 Task: Open a blank worksheet and write heading  Expense ManagerAdd Datesin a column and its values below  '2023-05-01, 2023-05-03, 2023-05-05, 2023-05-10, 2023-05-15, 2023-05-20, 2023-05-25 & 2023-05-31'Add Categories in next column and its values below  Food, Transportation, Utilities, Food, Housing, Entertainment, Utilities & FoodAdd Descriptionsin next column and its values below  Grocery Store, Bus Fare, Internet Bill, Restaurant, Rent, Movie Tickets, Electricity Bill & Grocery StoreAdd Amountin next column and its values below  $50, $5, $60, $30, $800, $20, $70 & $40Save page BankStmts analysisbook
Action: Mouse pressed left at (199, 56)
Screenshot: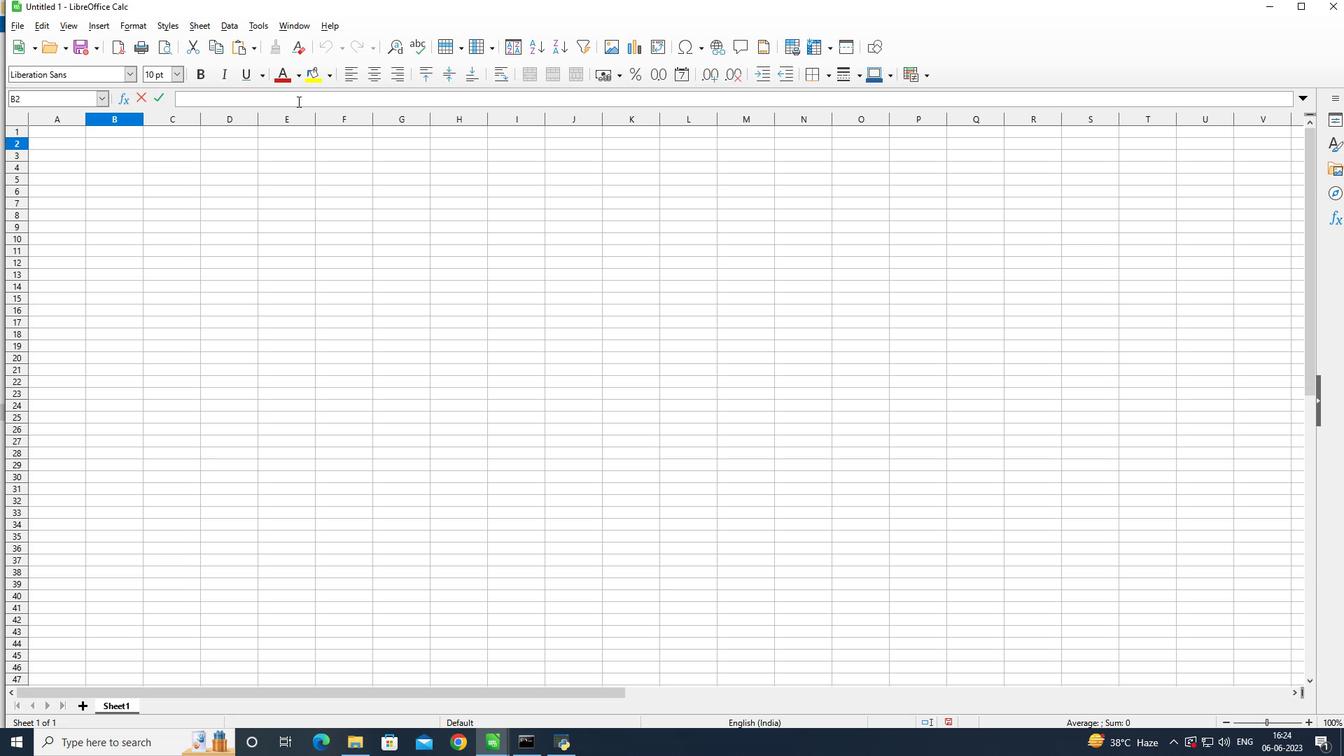
Action: Mouse moved to (114, 140)
Screenshot: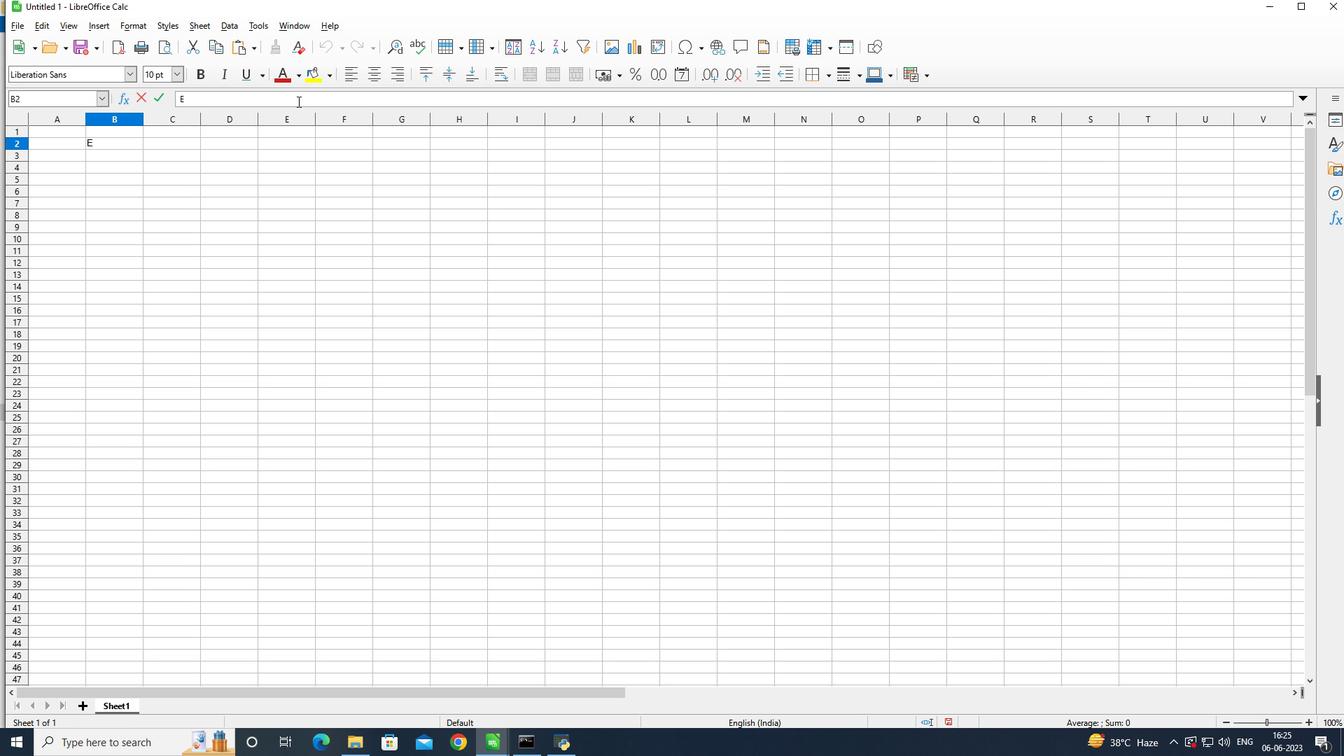 
Action: Mouse pressed left at (114, 140)
Screenshot: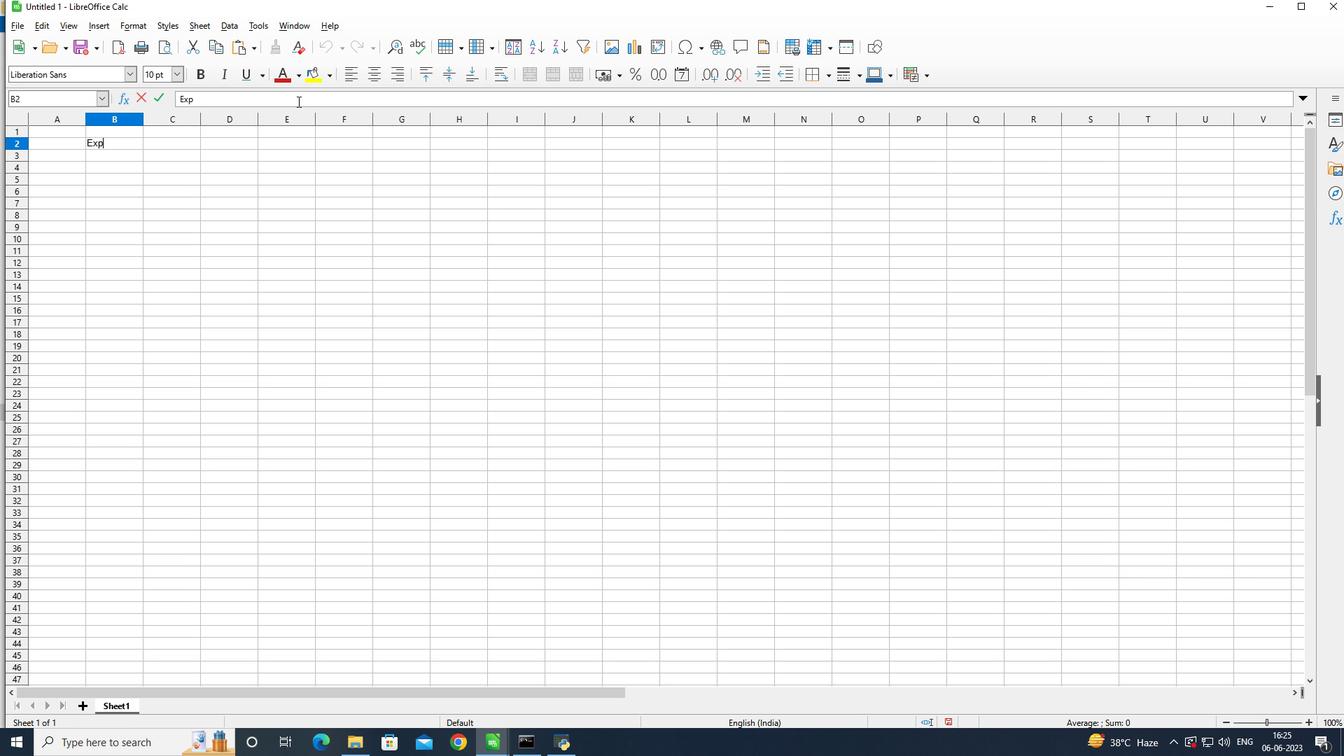 
Action: Mouse moved to (187, 119)
Screenshot: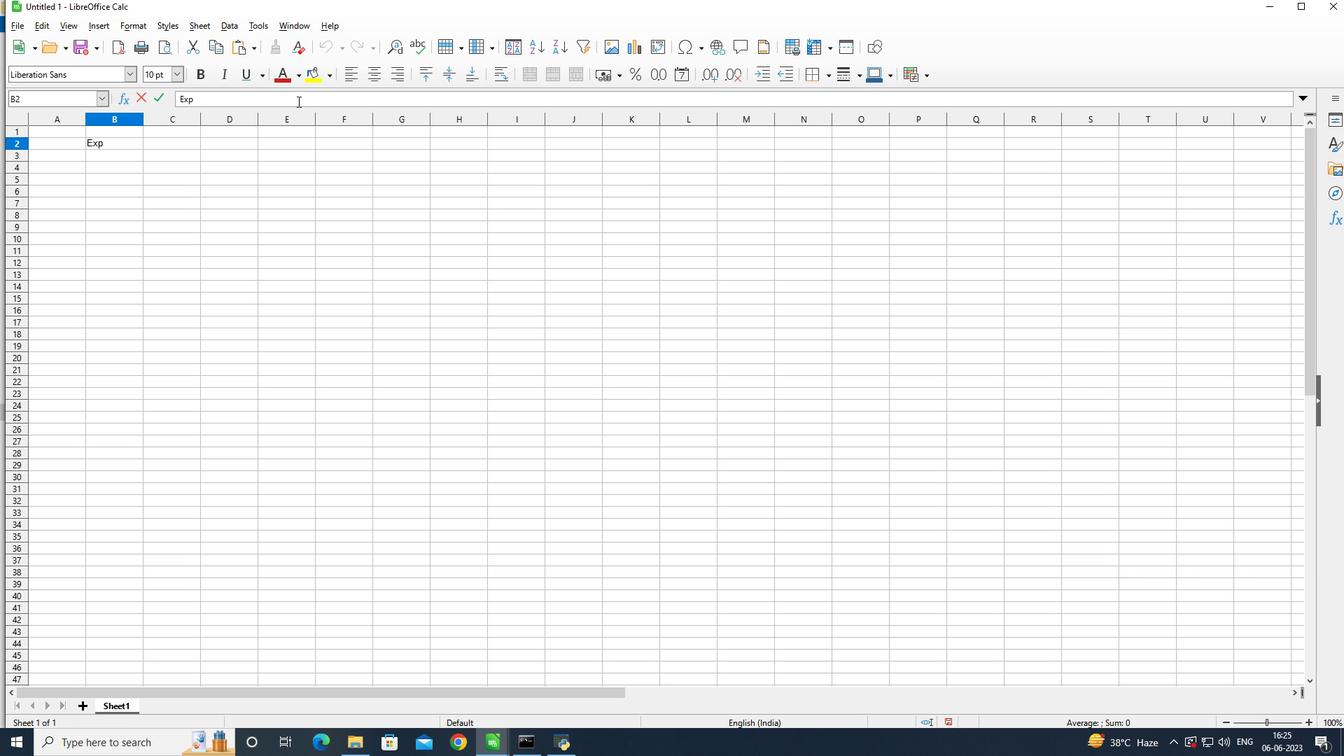 
Action: Key pressed <Key.shift>Expense<Key.shift>Expense<Key.space><Key.shift>Manager<Key.enter>
Screenshot: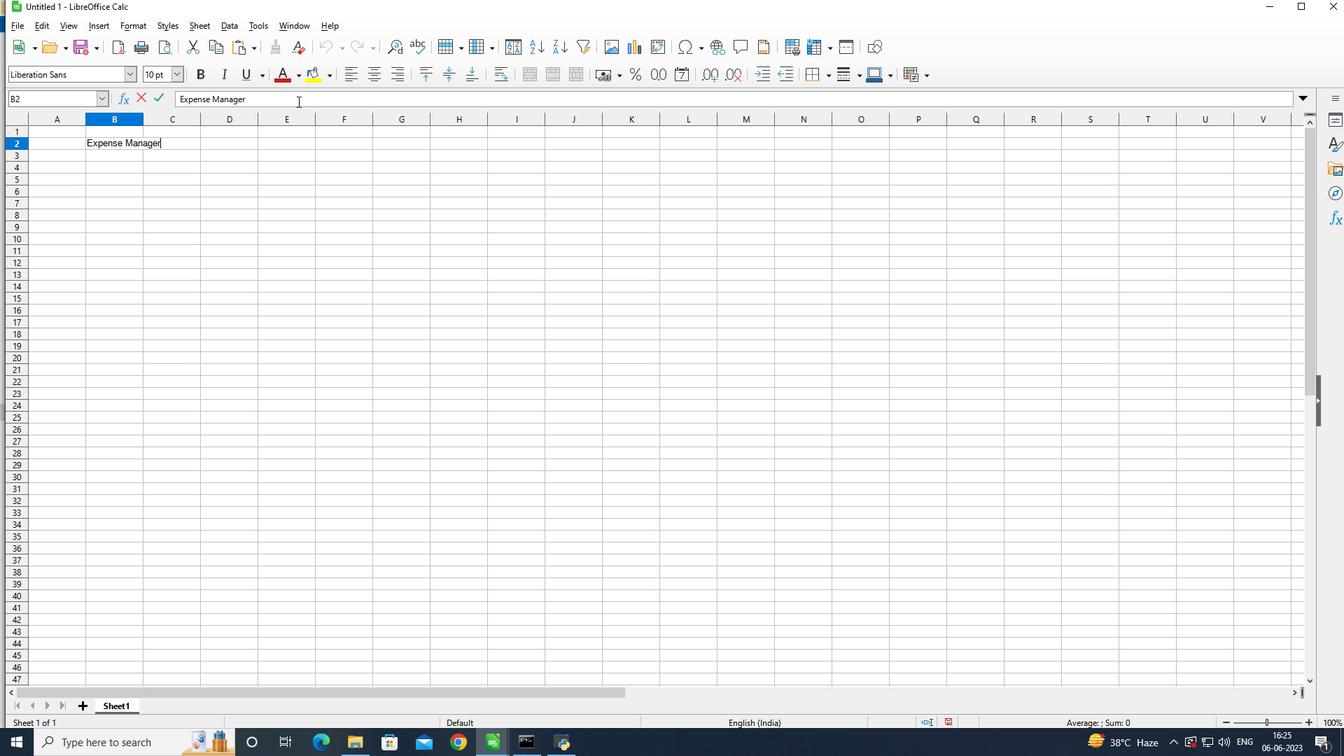 
Action: Mouse moved to (62, 157)
Screenshot: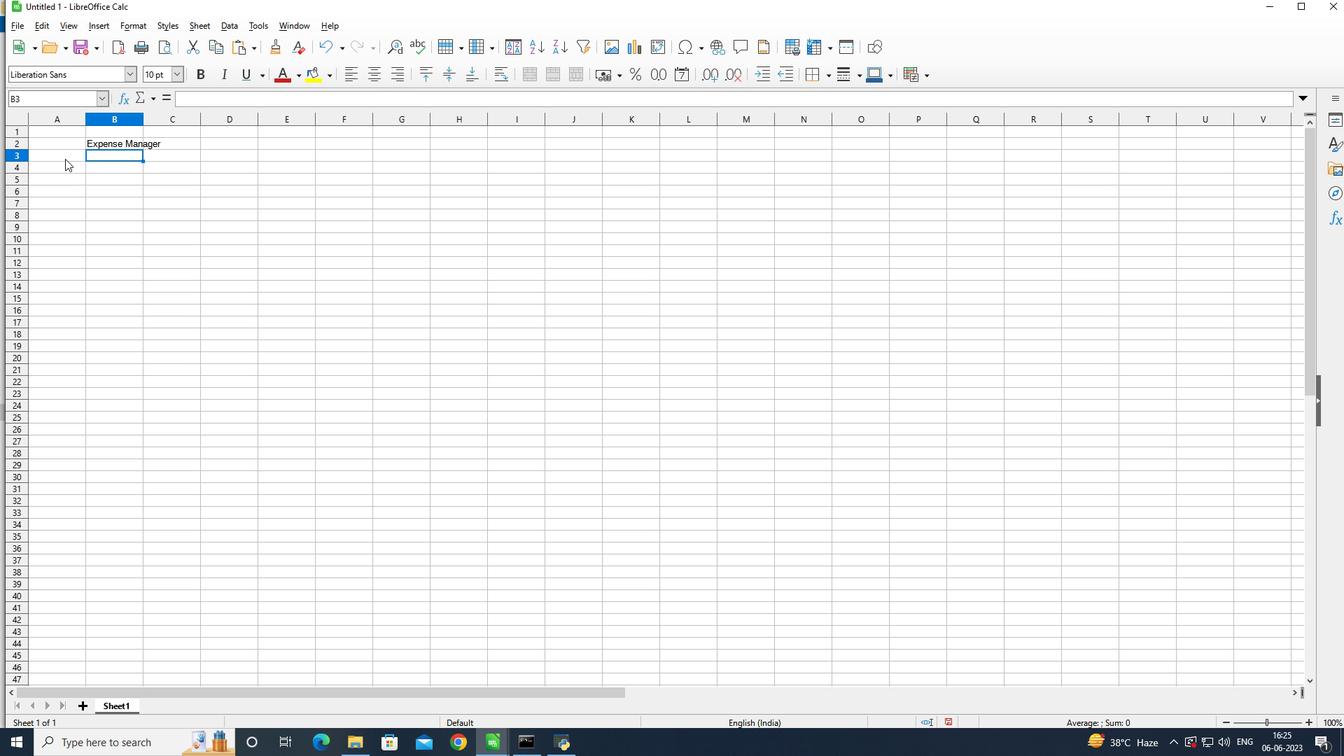 
Action: Mouse pressed left at (62, 157)
Screenshot: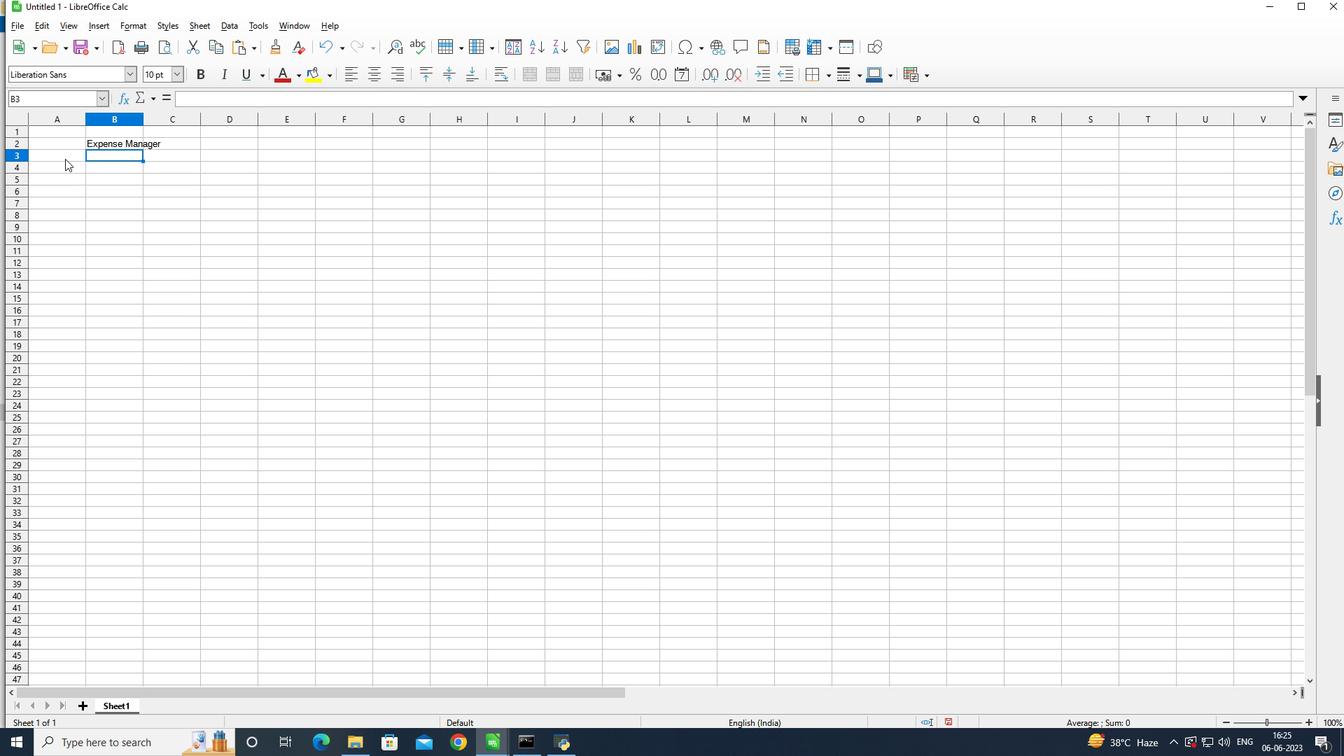 
Action: Mouse moved to (421, 212)
Screenshot: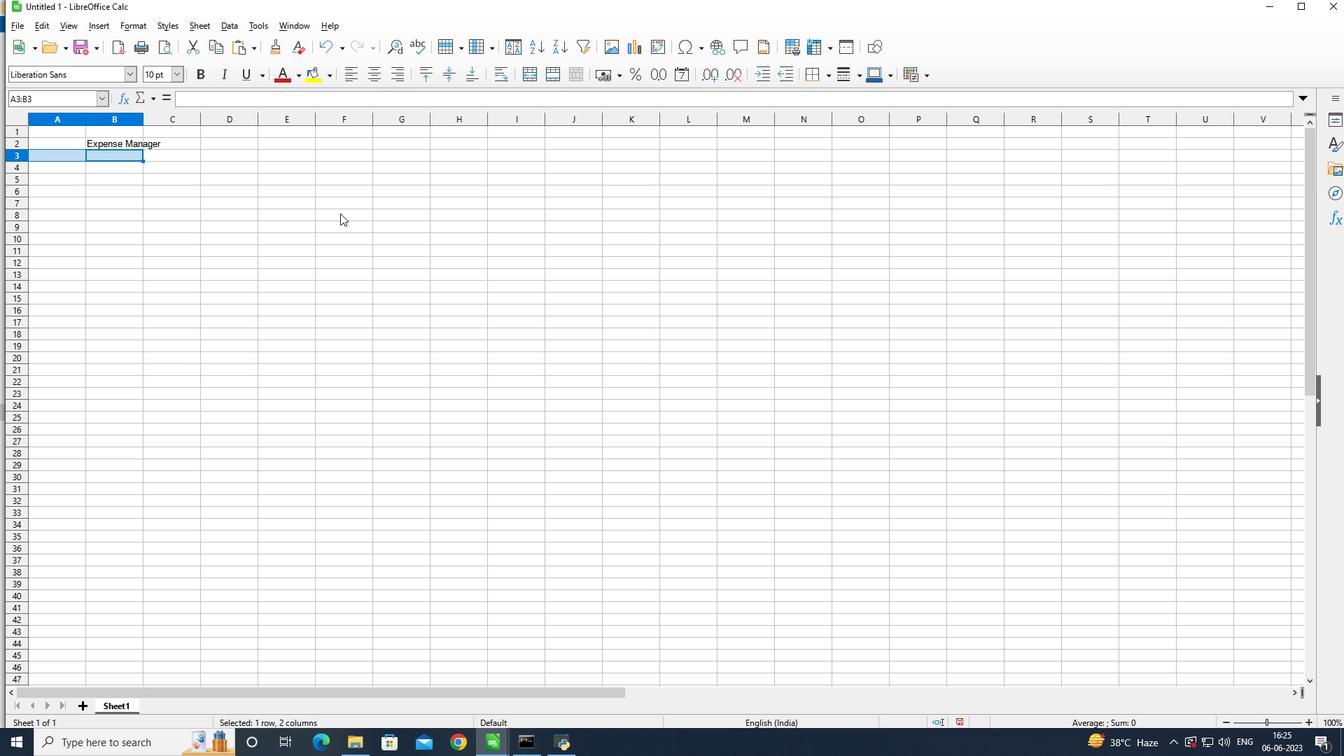 
Action: Mouse pressed right at (421, 212)
Screenshot: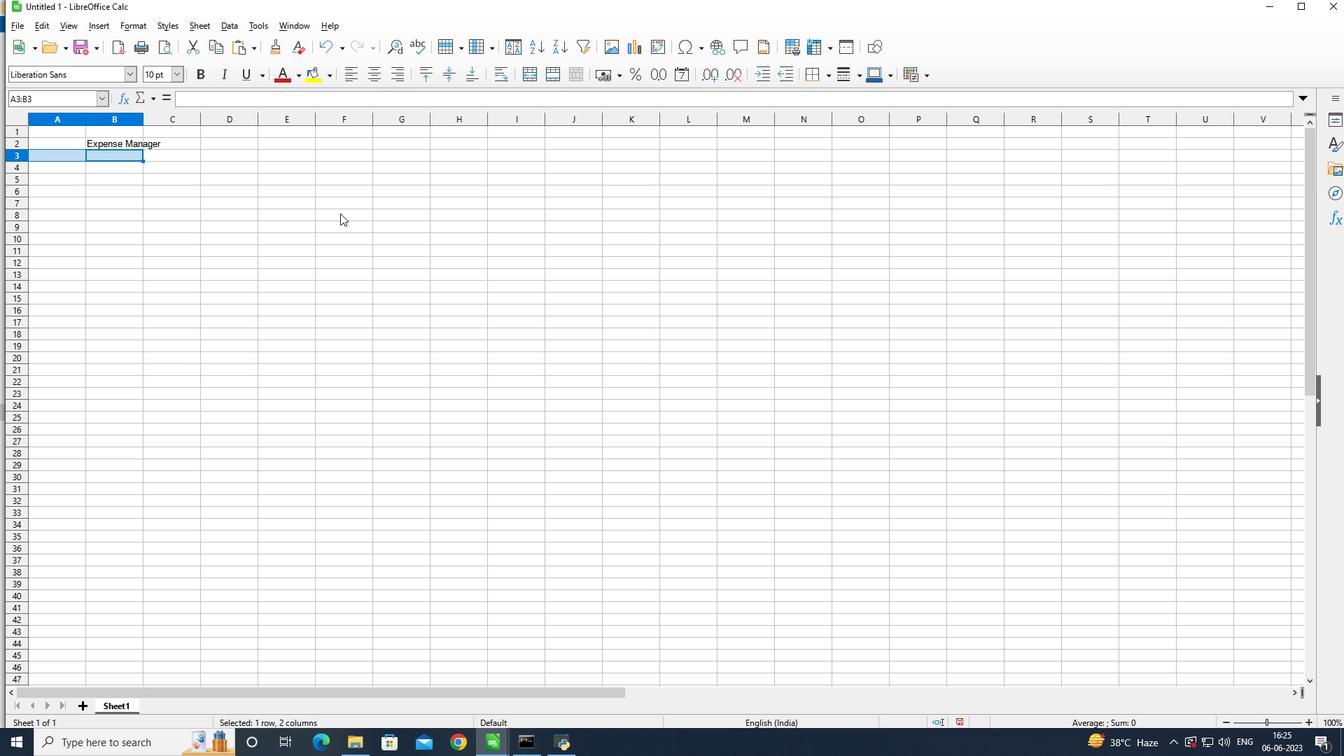 
Action: Mouse moved to (55, 158)
Screenshot: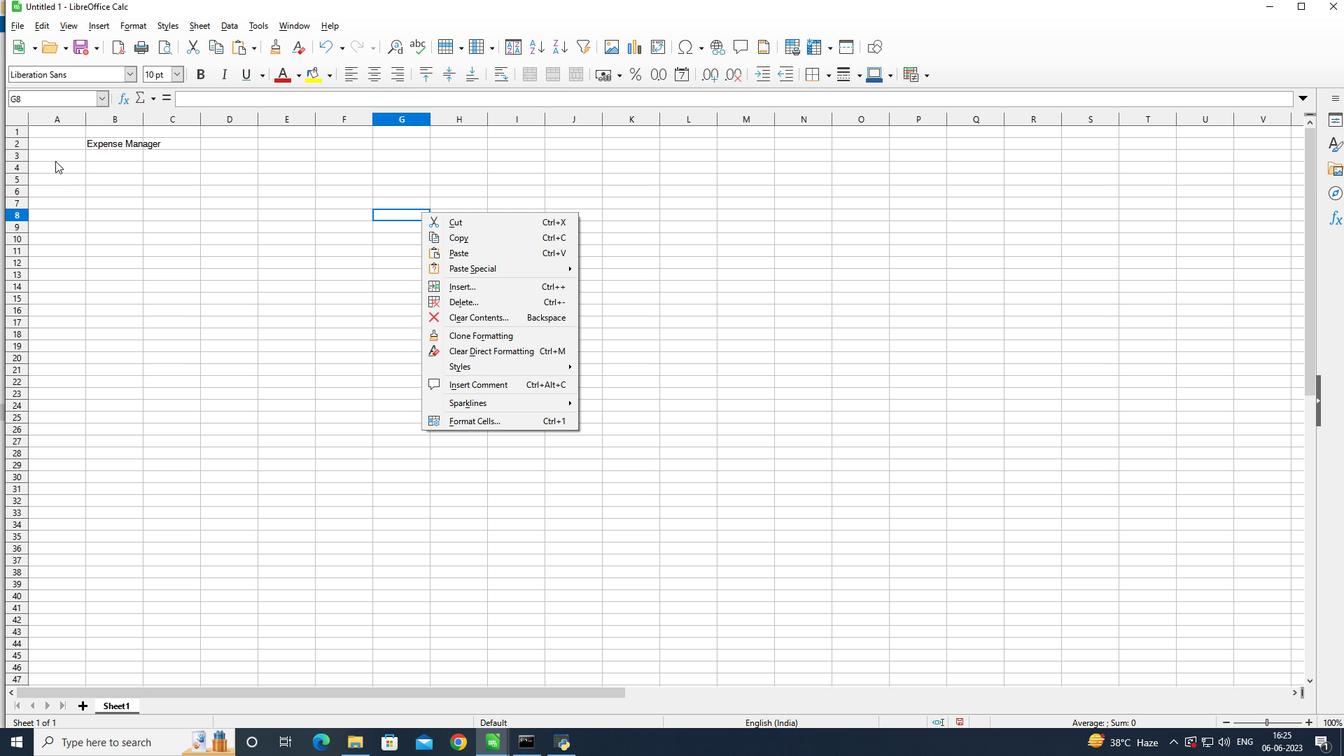 
Action: Mouse pressed left at (55, 158)
Screenshot: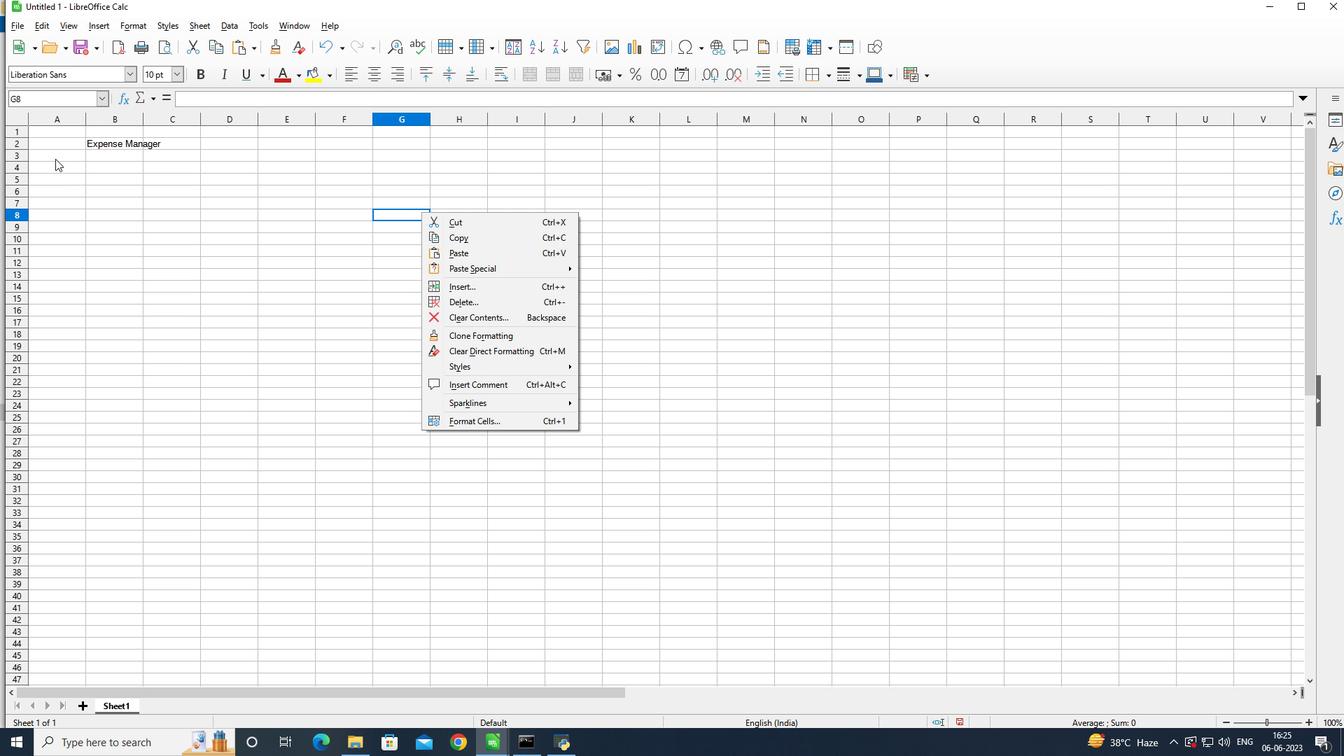 
Action: Mouse moved to (55, 157)
Screenshot: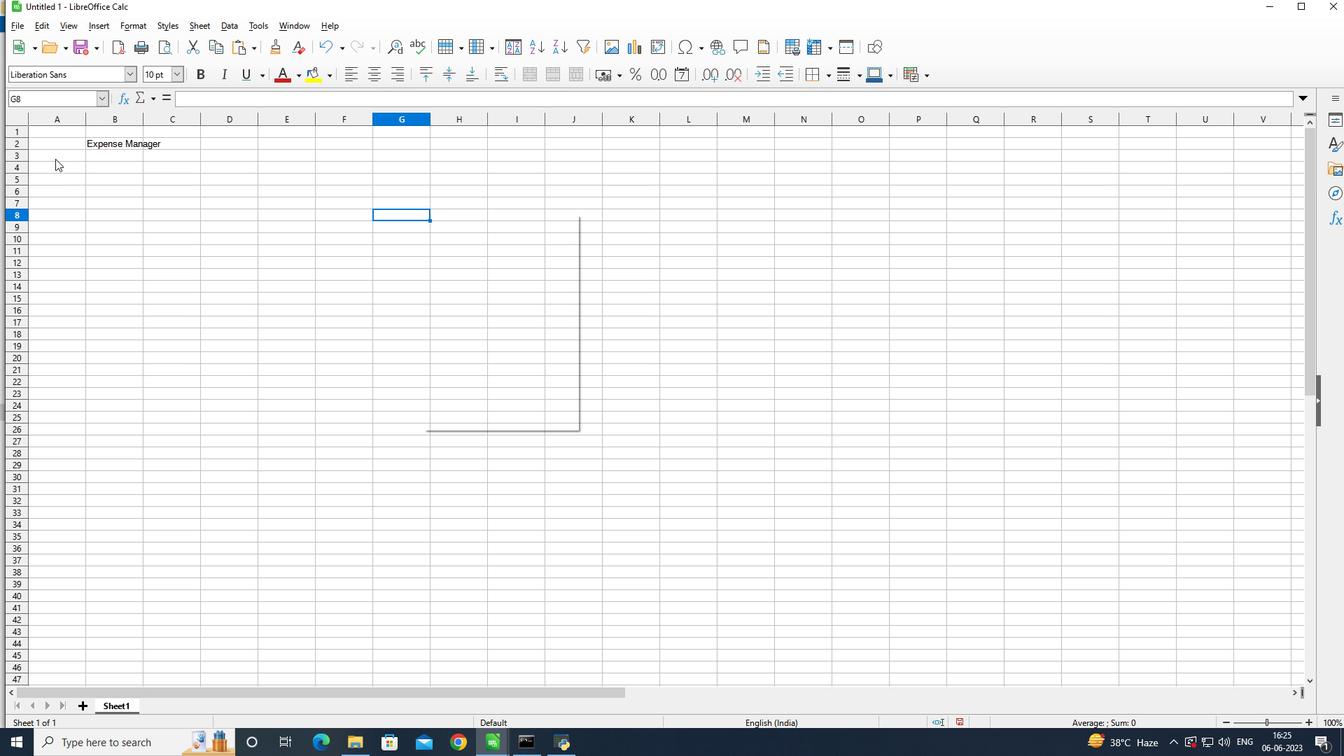 
Action: Mouse pressed left at (55, 157)
Screenshot: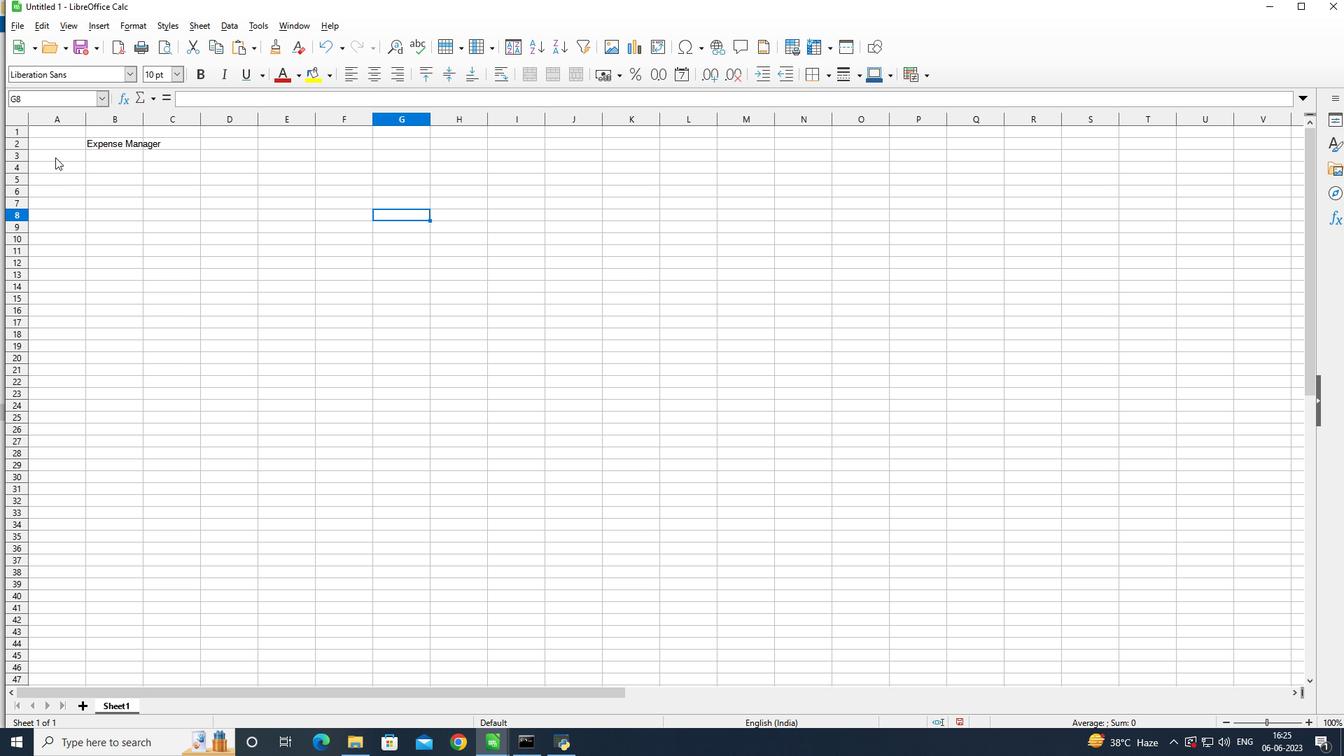 
Action: Mouse moved to (199, 163)
Screenshot: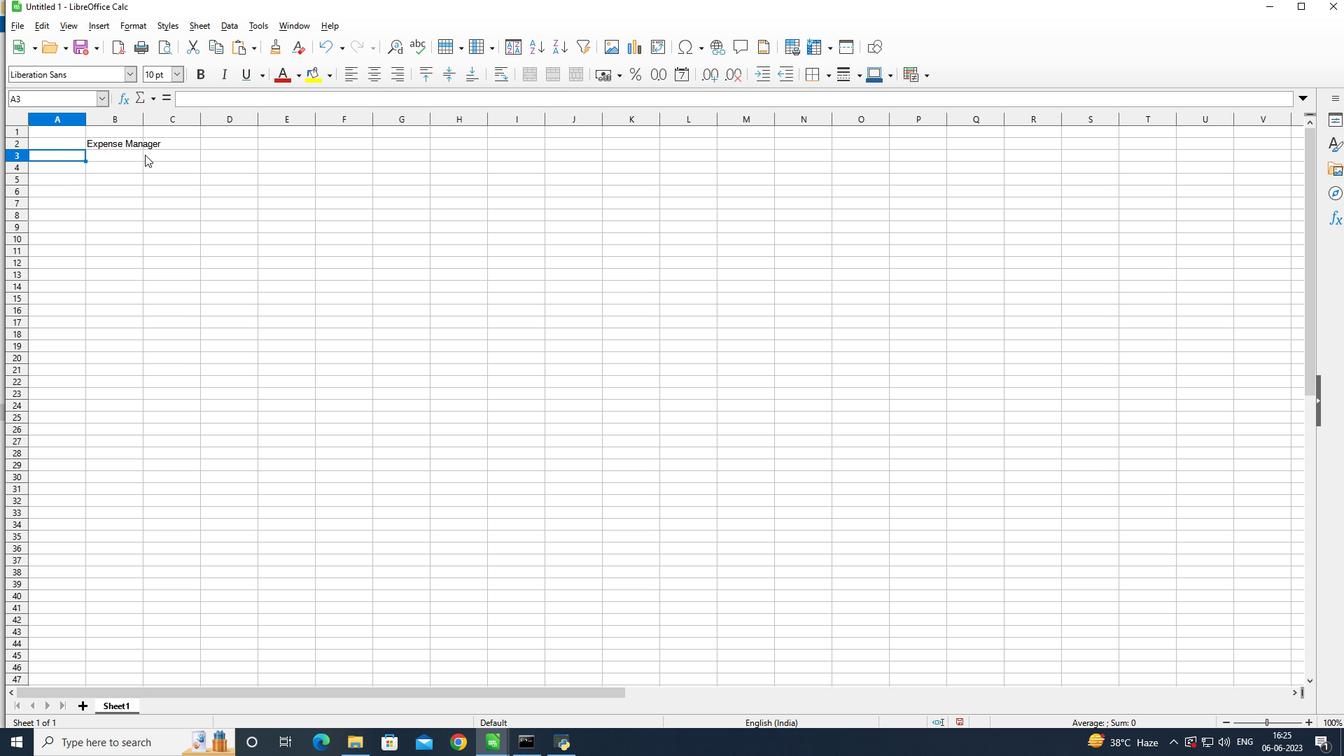 
Action: Key pressed <Key.shift>Date<Key.enter>2023-05-01<Key.enter>2023-05-03<Key.enter>2023-05-05<Key.enter>2023-05-10<Key.enter>2023-05-15<Key.enter>2023-05-20<Key.enter>2023-05-25<Key.enter>2023-05-31<Key.enter>
Screenshot: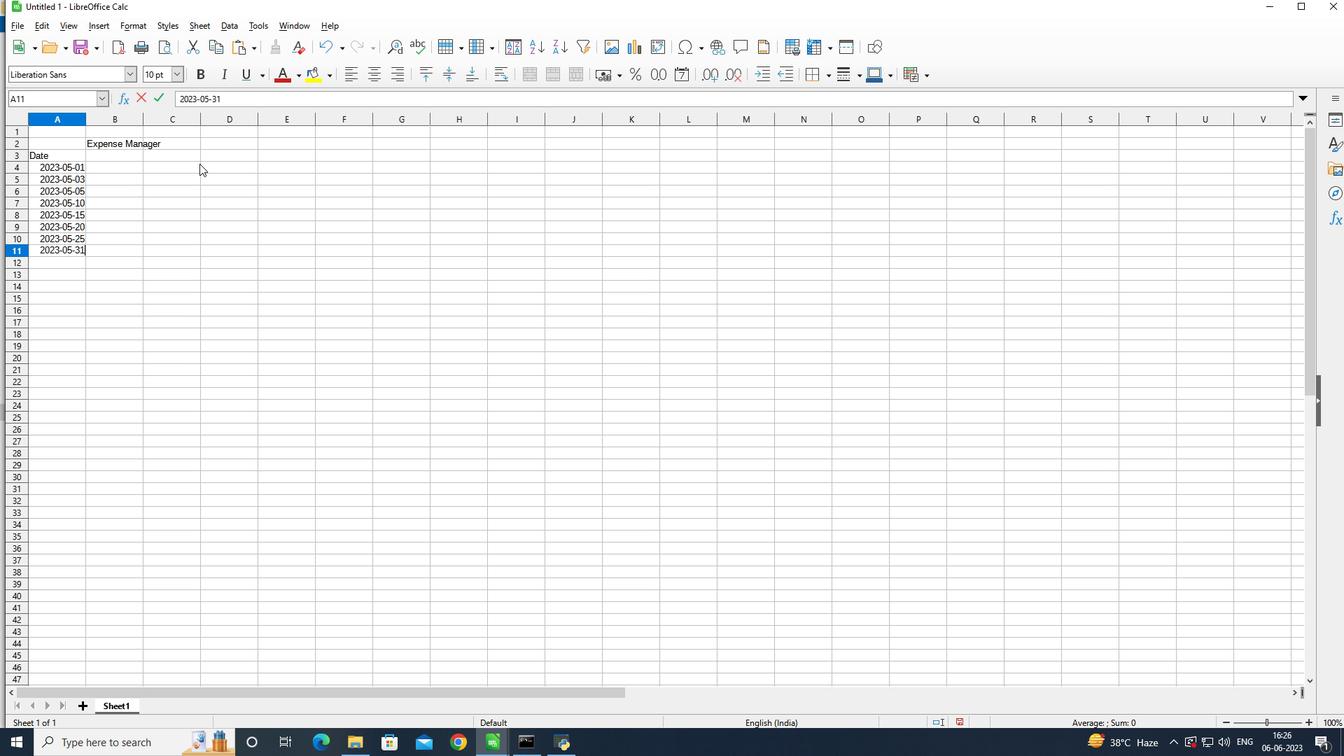 
Action: Mouse moved to (112, 159)
Screenshot: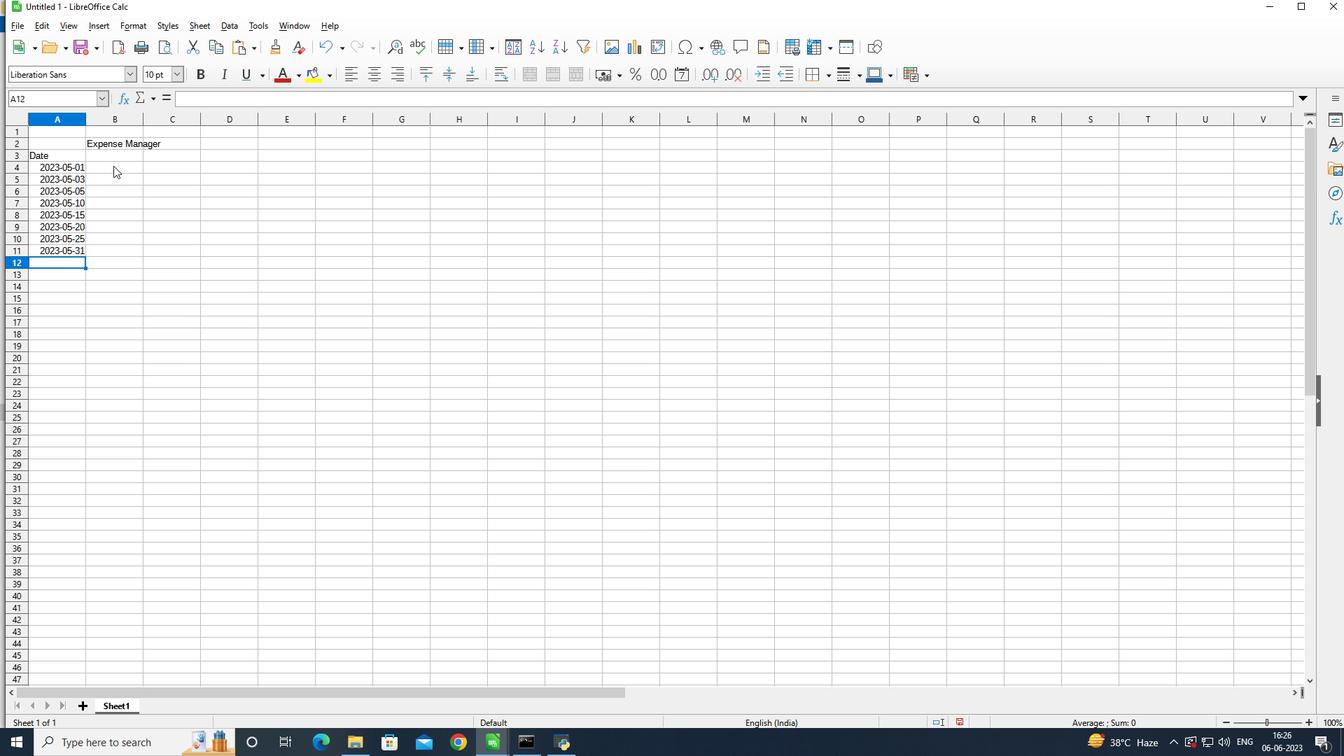 
Action: Mouse pressed left at (112, 159)
Screenshot: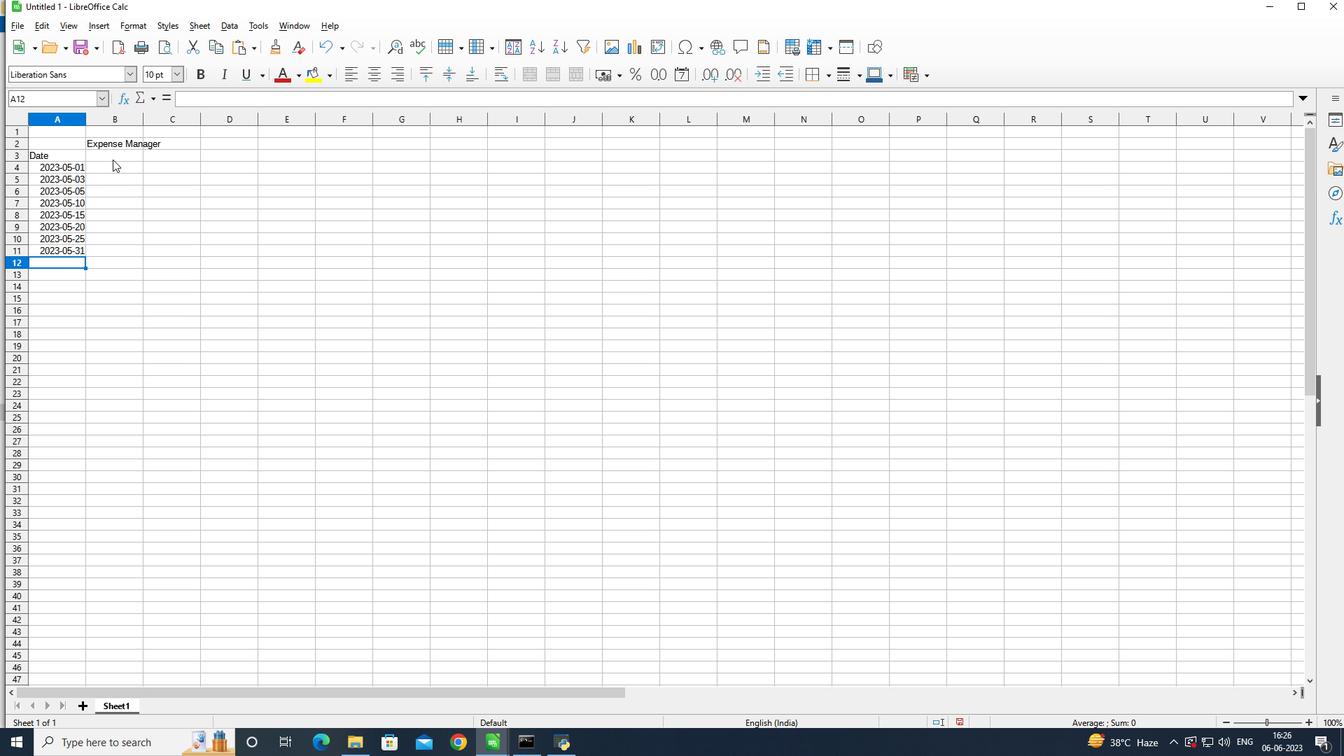 
Action: Mouse moved to (142, 118)
Screenshot: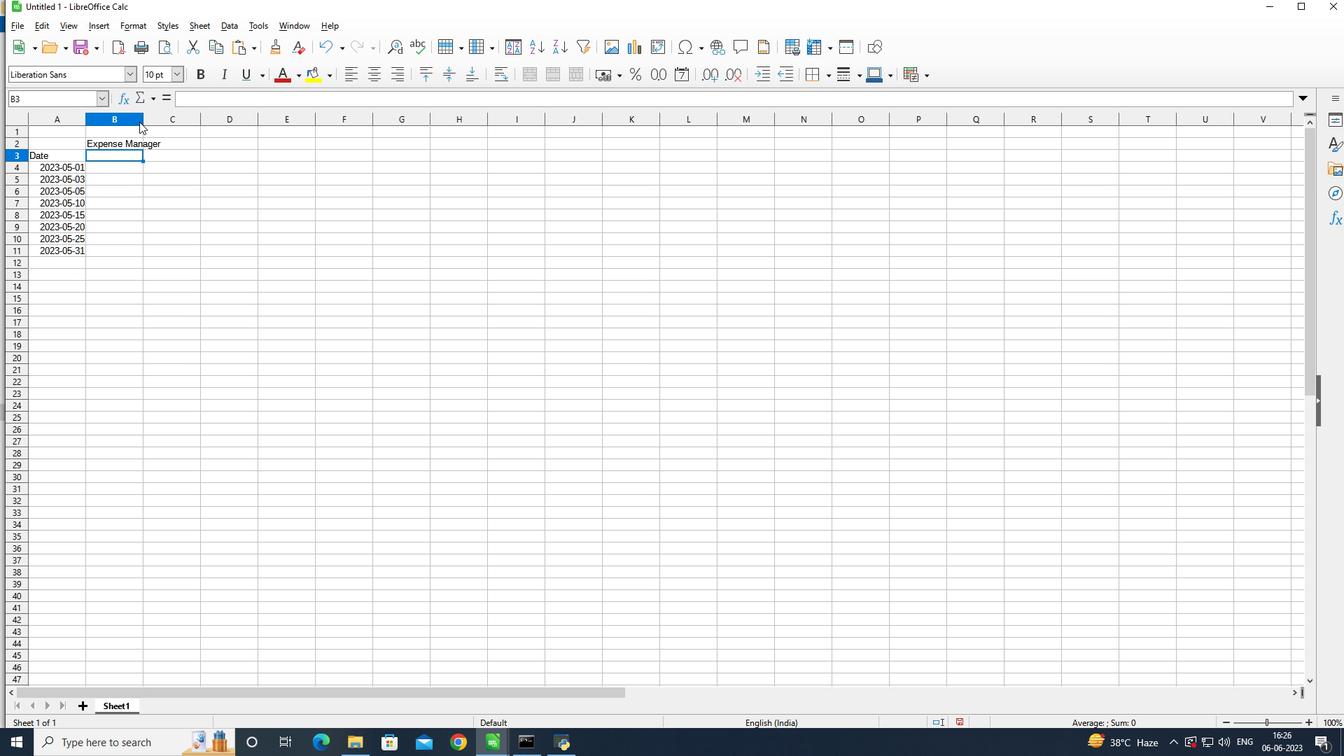 
Action: Mouse pressed left at (142, 118)
Screenshot: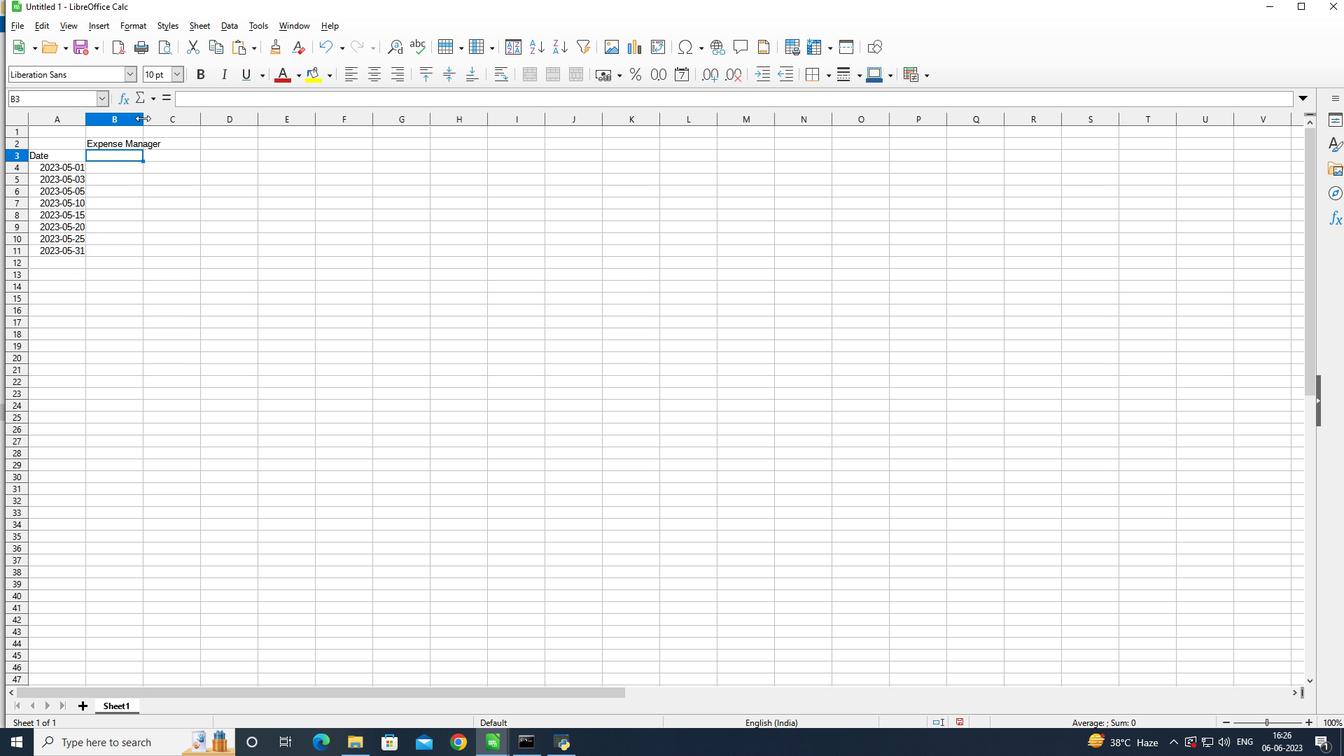 
Action: Mouse moved to (122, 151)
Screenshot: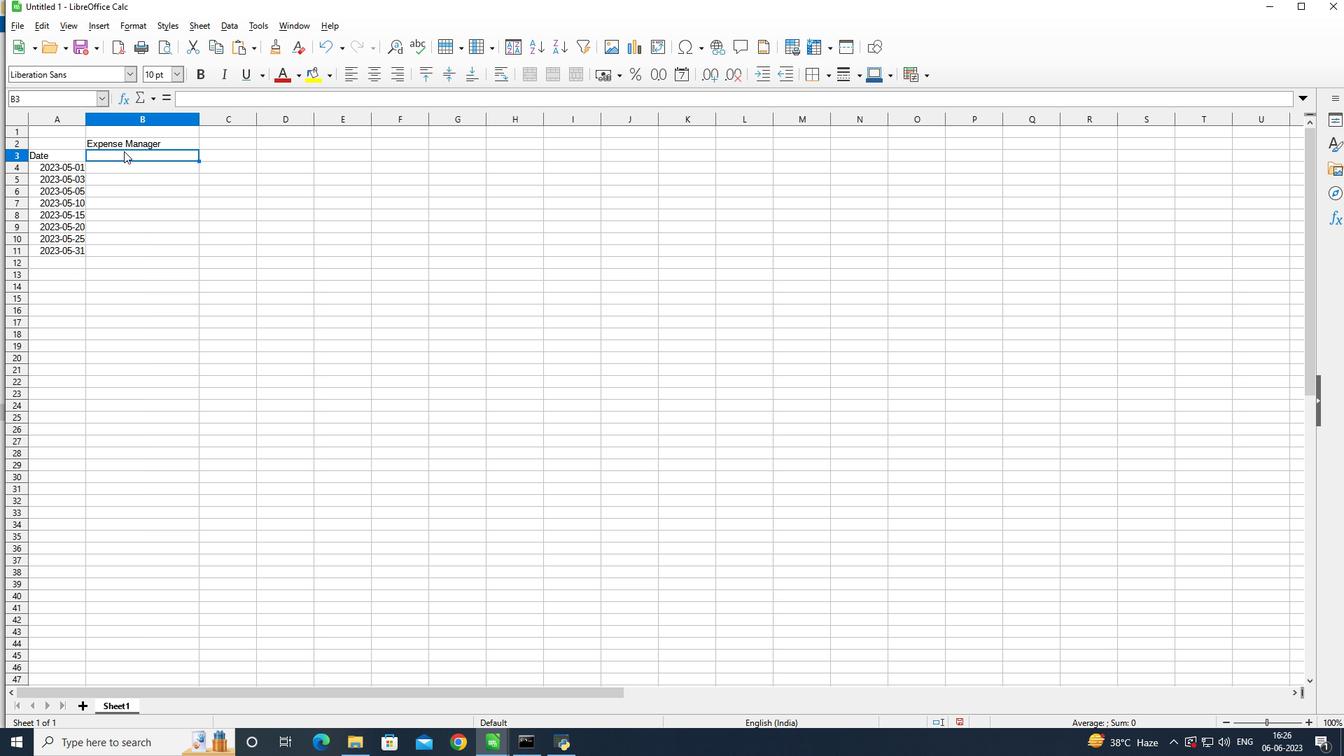 
Action: Mouse pressed left at (122, 151)
Screenshot: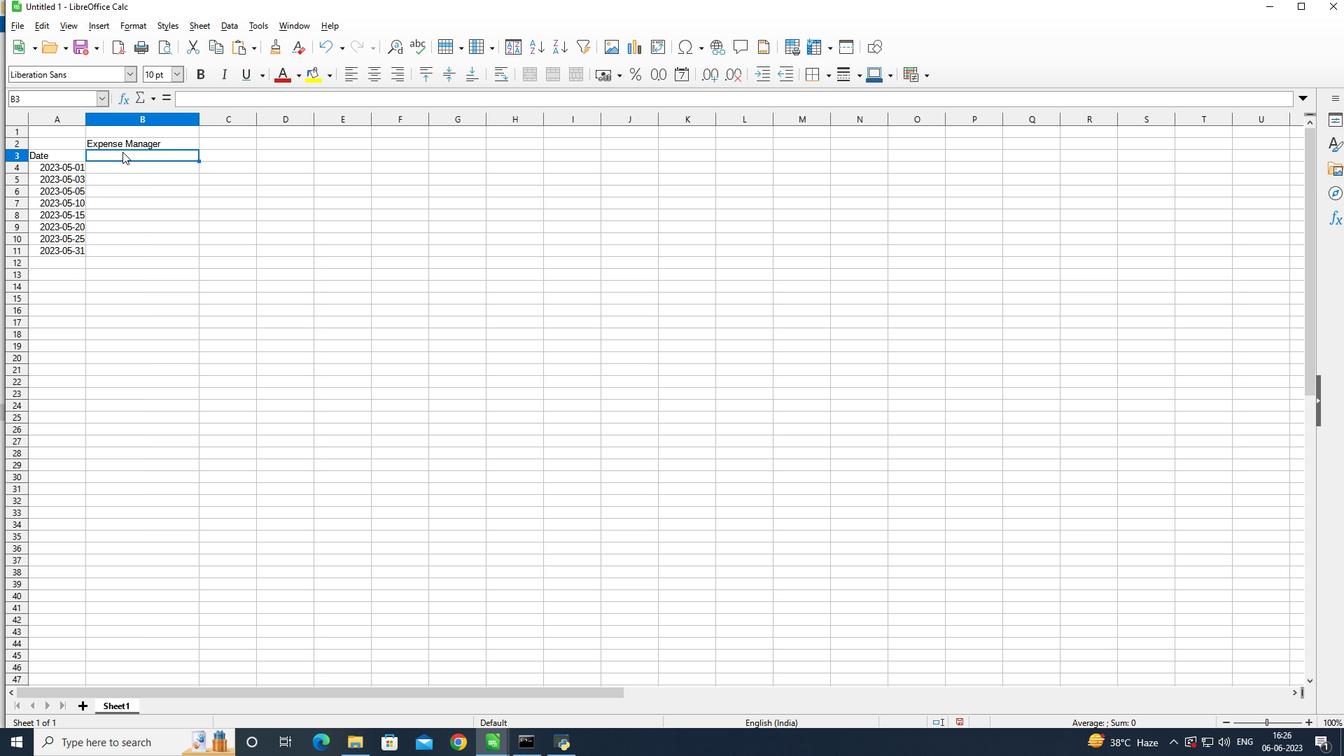 
Action: Mouse moved to (137, 136)
Screenshot: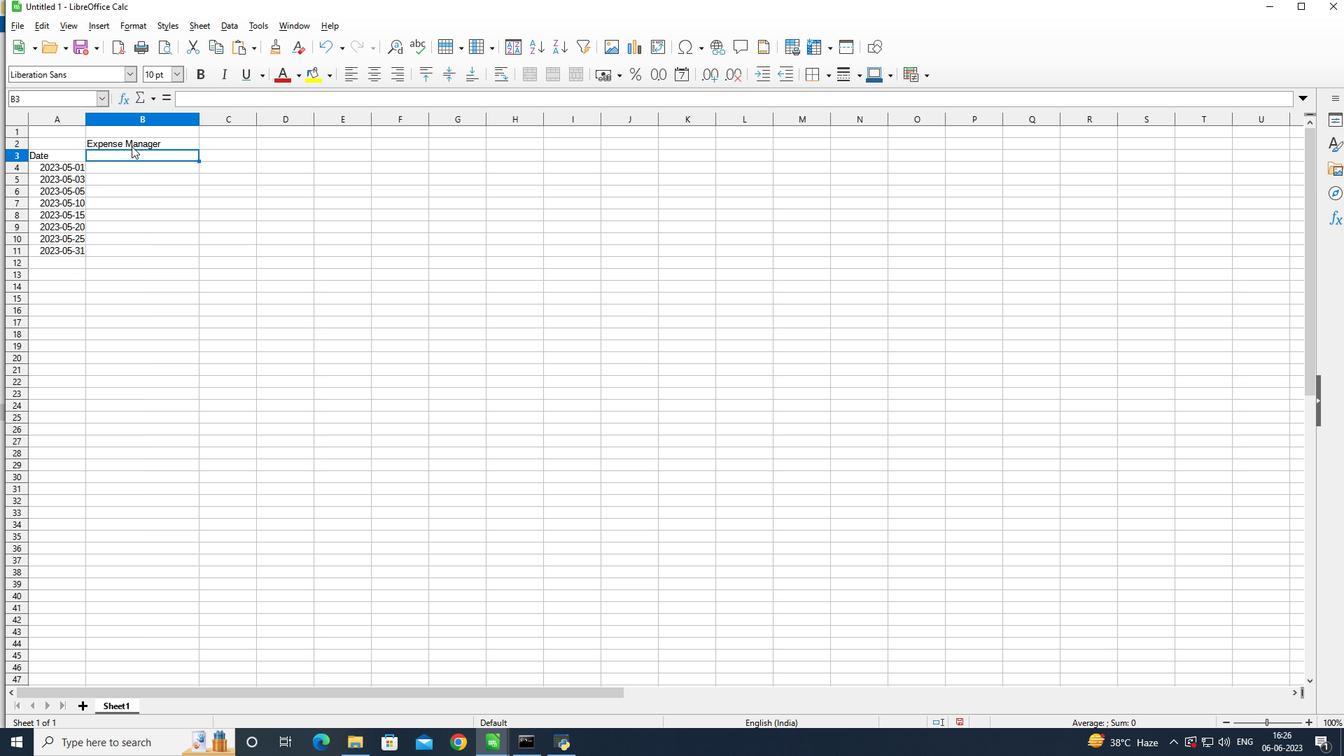 
Action: Key pressed <Key.shift>C
Screenshot: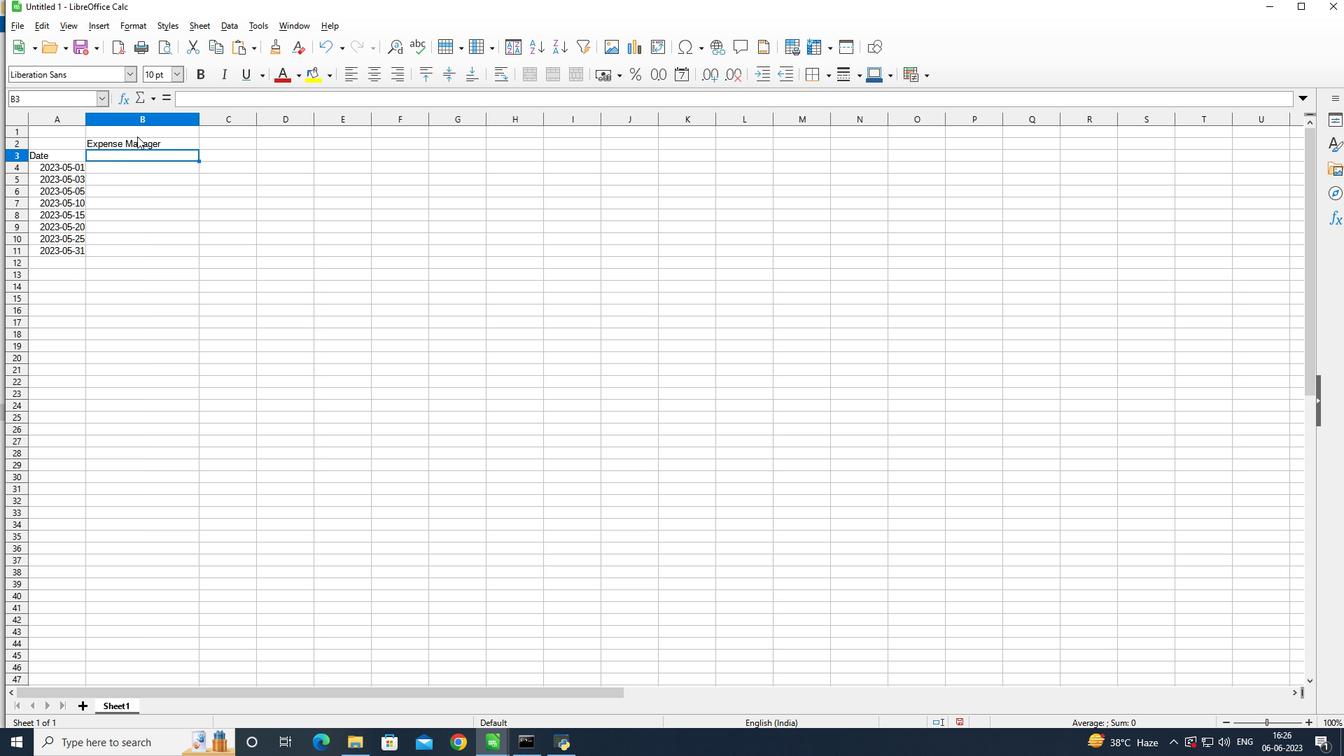 
Action: Mouse moved to (137, 136)
Screenshot: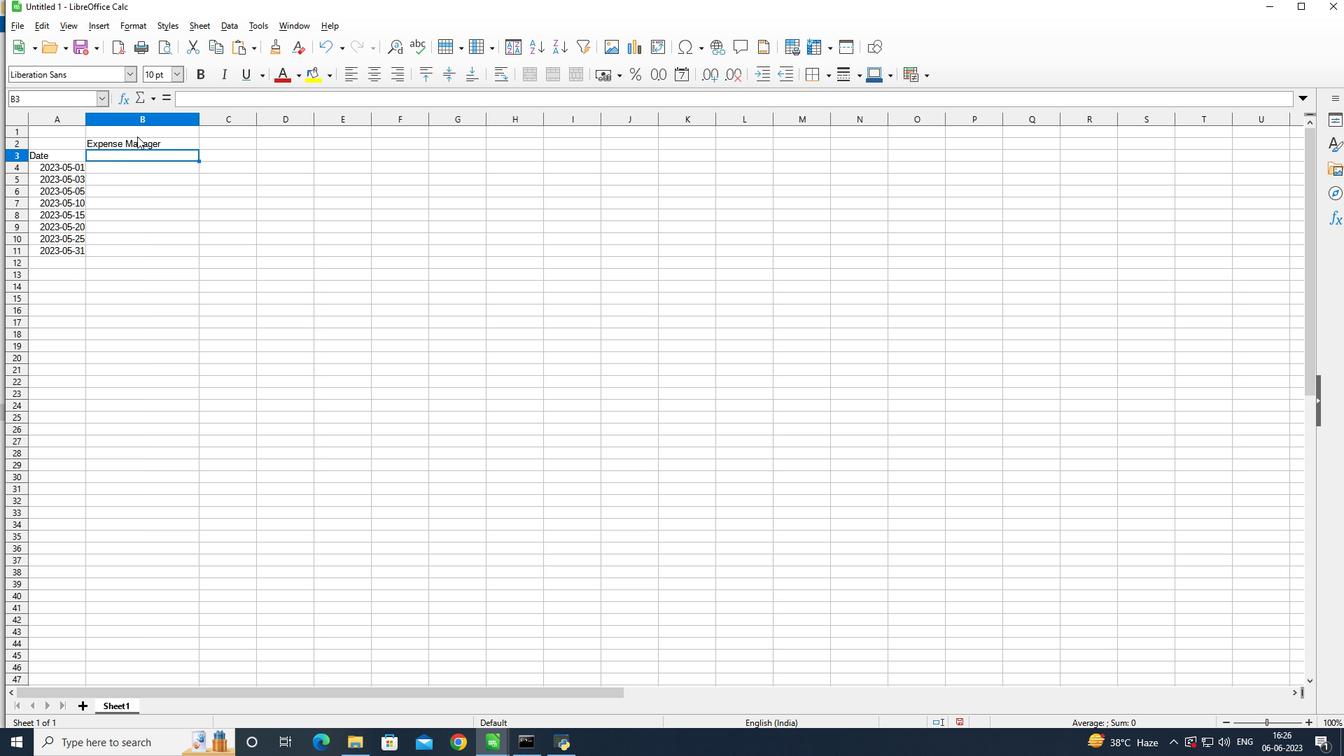 
Action: Key pressed atag
Screenshot: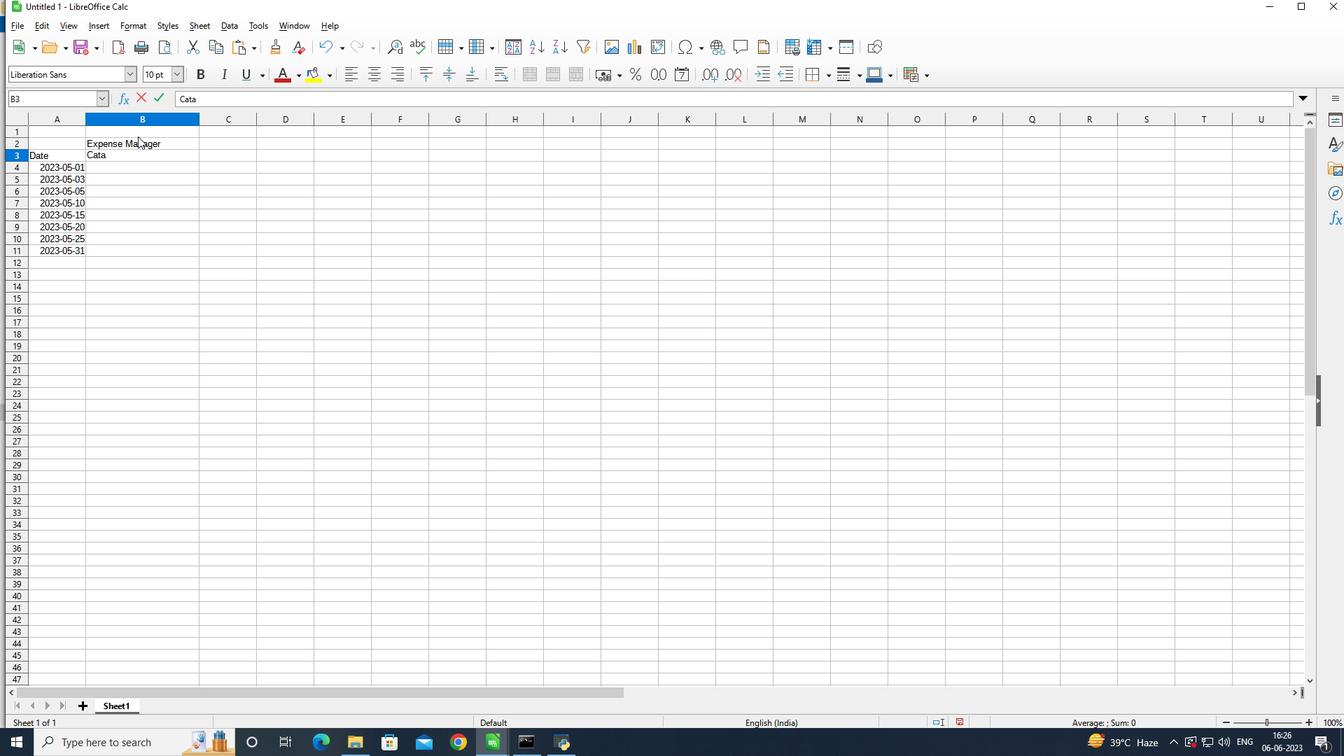 
Action: Mouse moved to (137, 136)
Screenshot: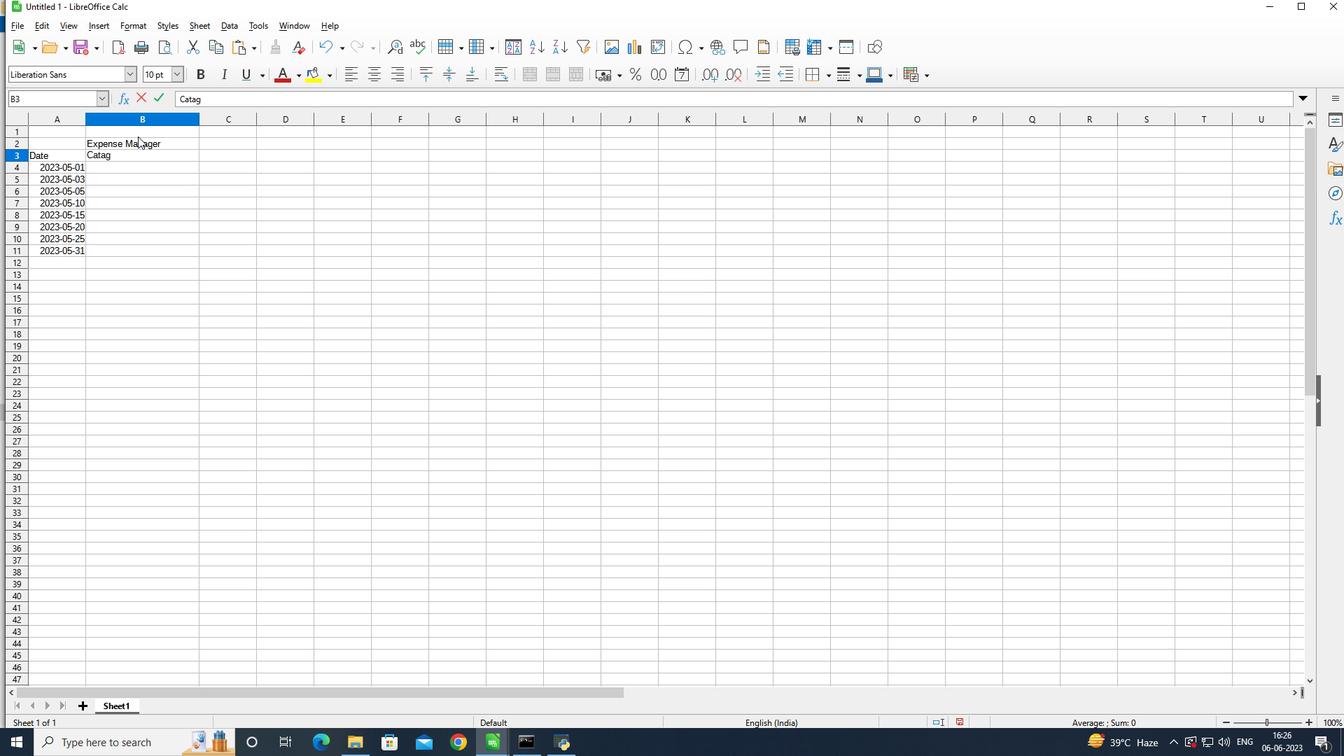 
Action: Key pressed ories<Key.enter><Key.shift>Transportation<Key.enter><Key.shift>I<Key.backspace><Key.shift>Utilites<Key.enter><Key.shift><Key.shift>Food<Key.enter><Key.shift>Housing<Key.enter><Key.shift>Entertaiment<Key.enter><Key.shift>Utilities<Key.enter><Key.shift>Food<Key.enter><Key.shift>Transportati<Key.enter>
Screenshot: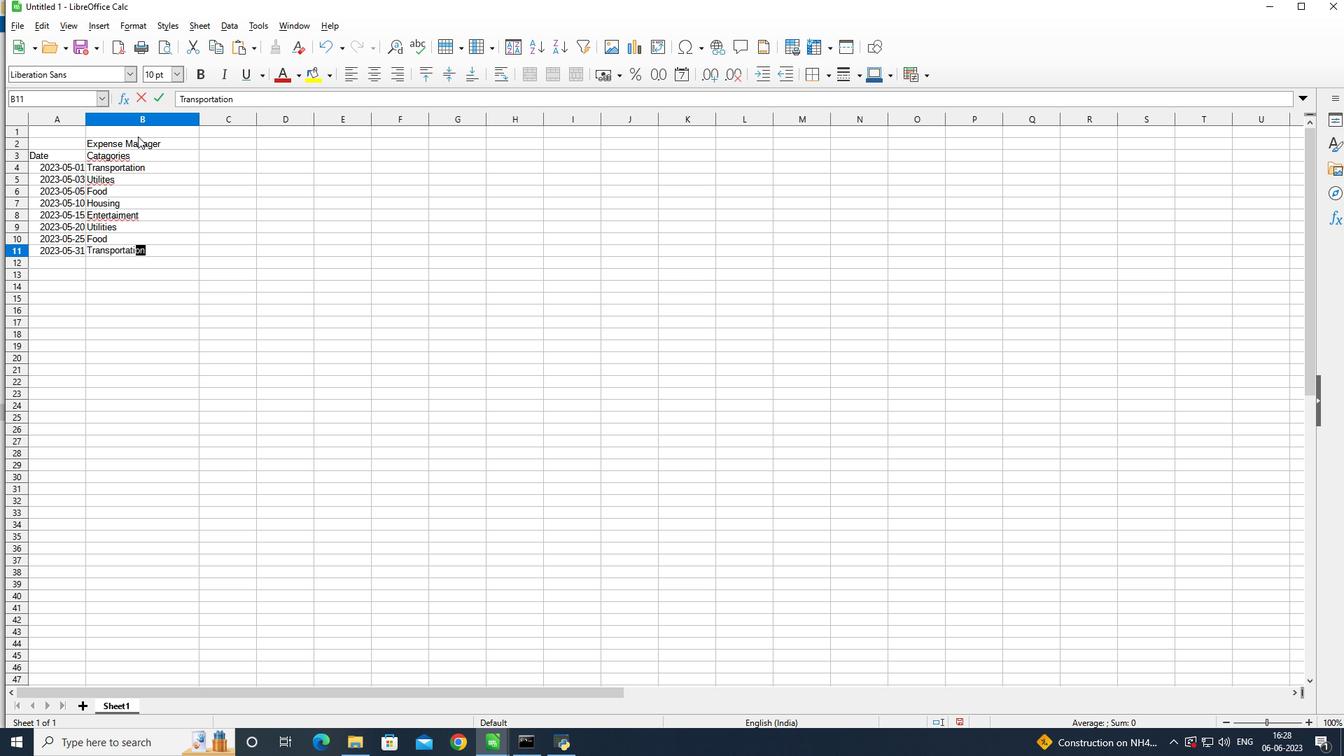 
Action: Mouse moved to (207, 152)
Screenshot: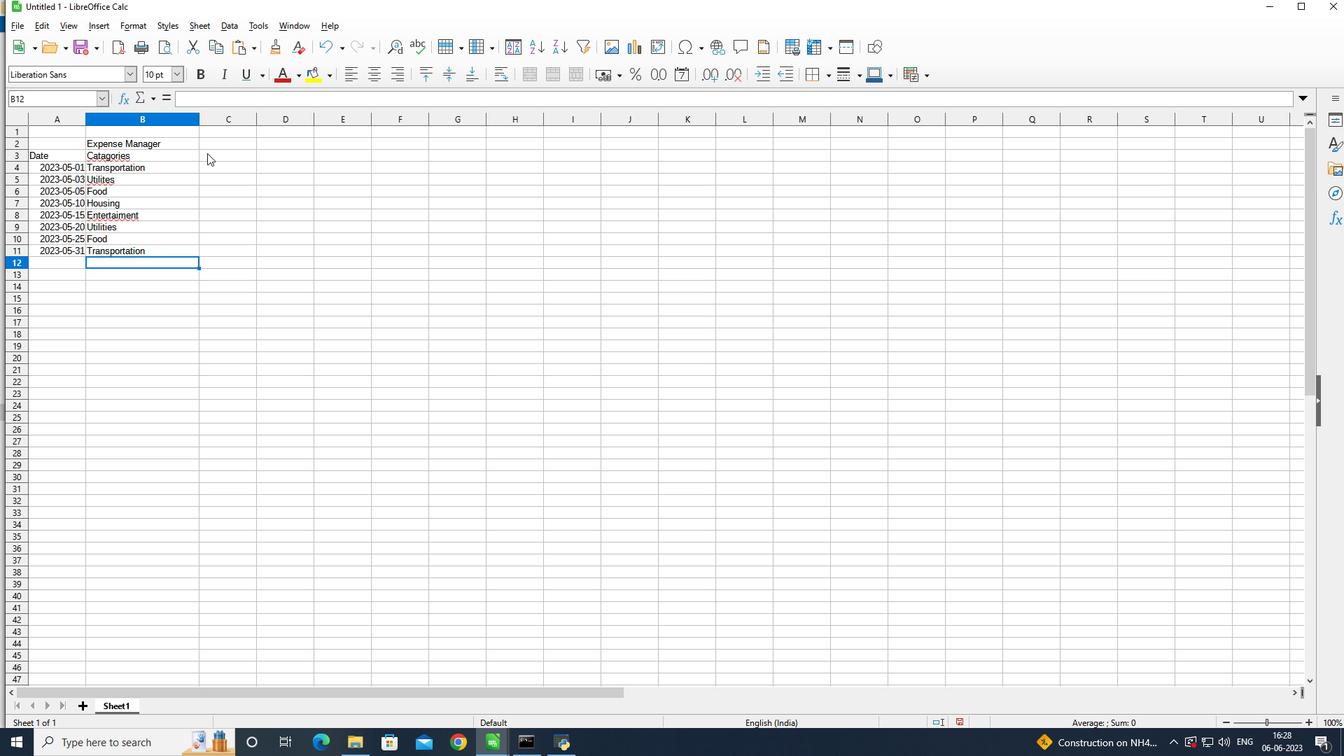 
Action: Mouse pressed left at (207, 152)
Screenshot: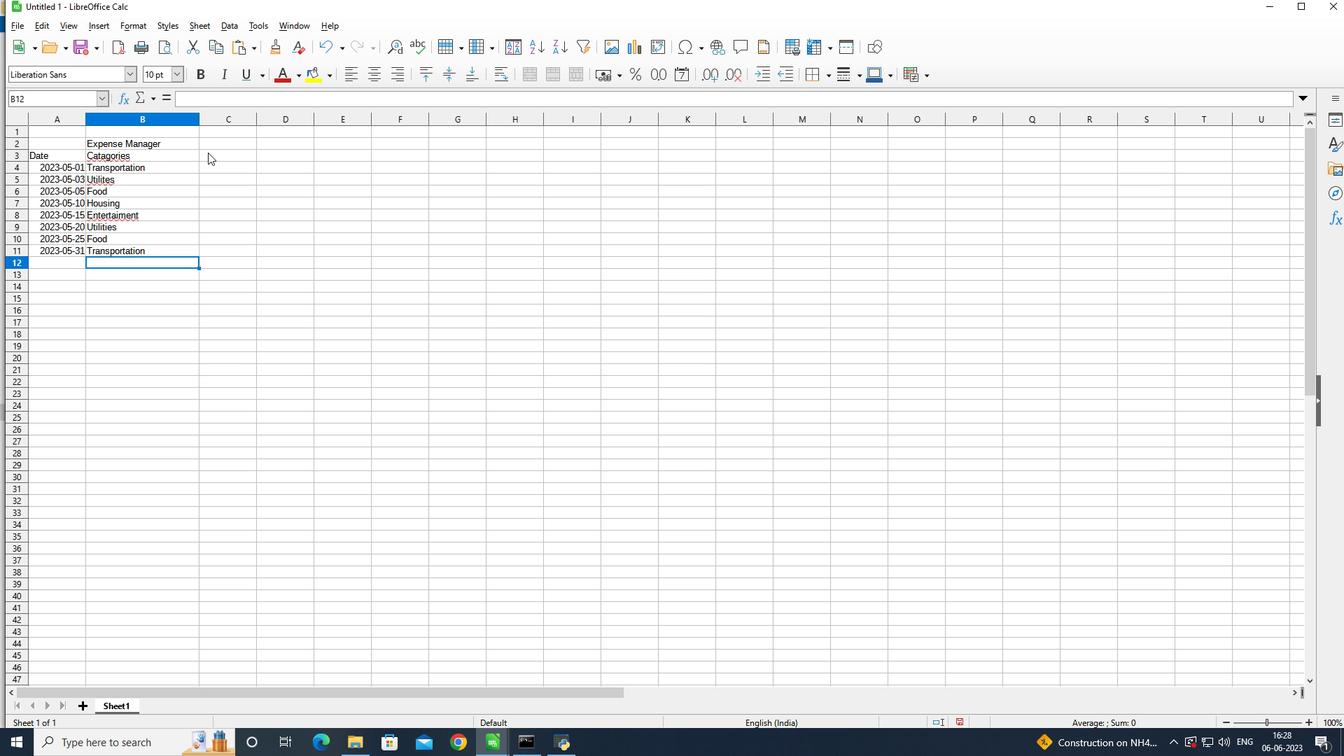 
Action: Mouse moved to (226, 151)
Screenshot: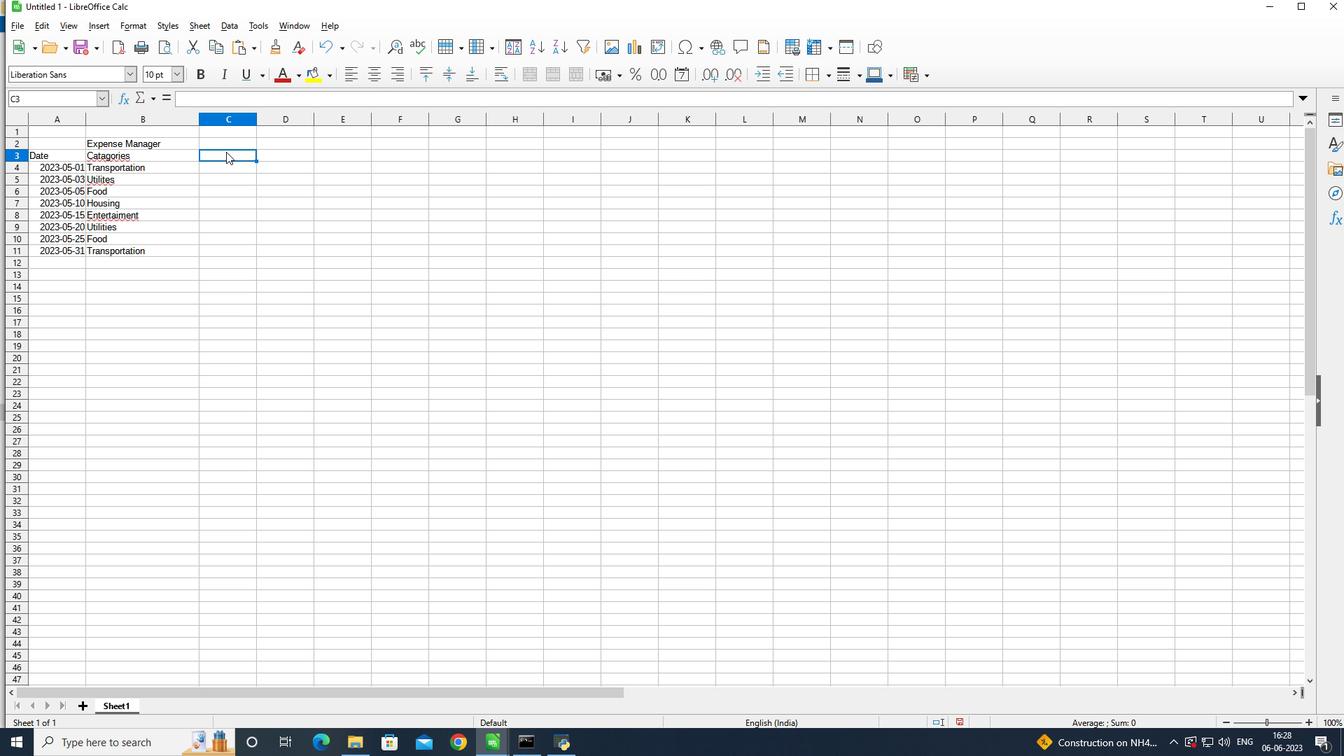 
Action: Mouse pressed left at (226, 151)
Screenshot: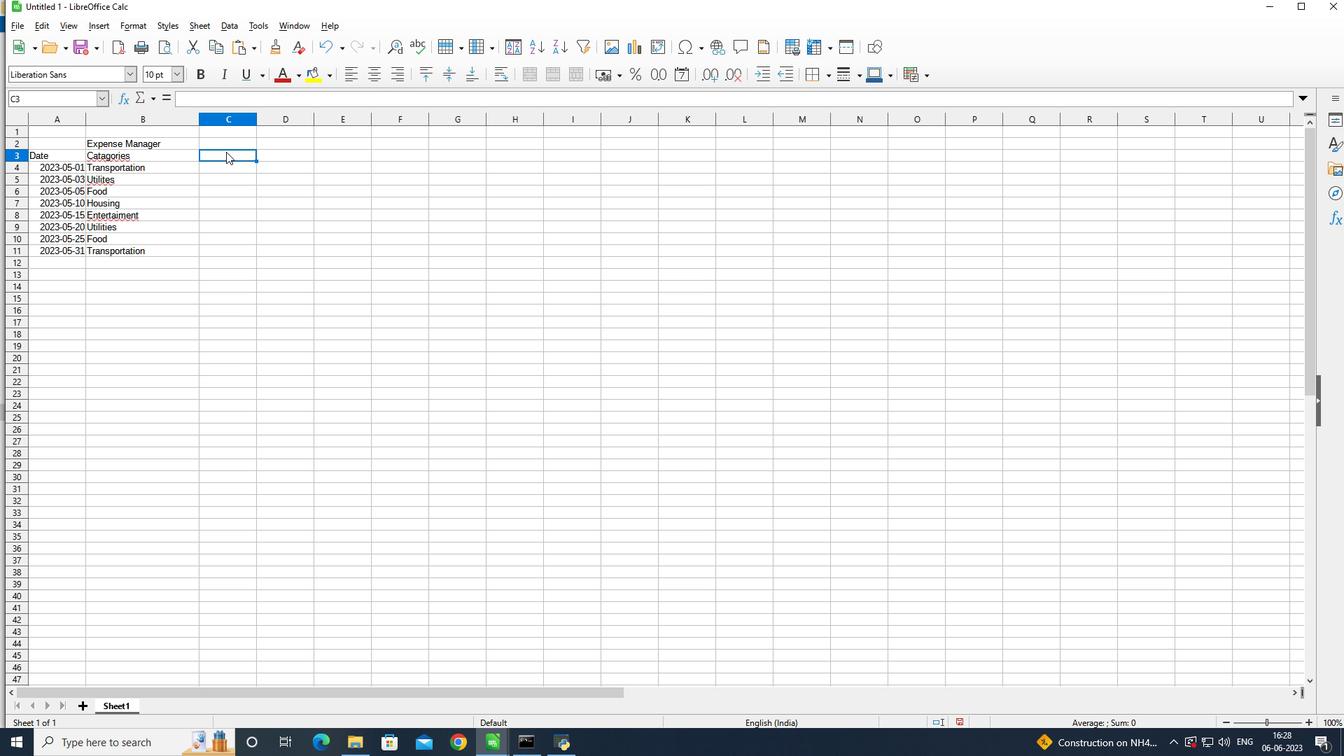 
Action: Mouse moved to (205, 147)
Screenshot: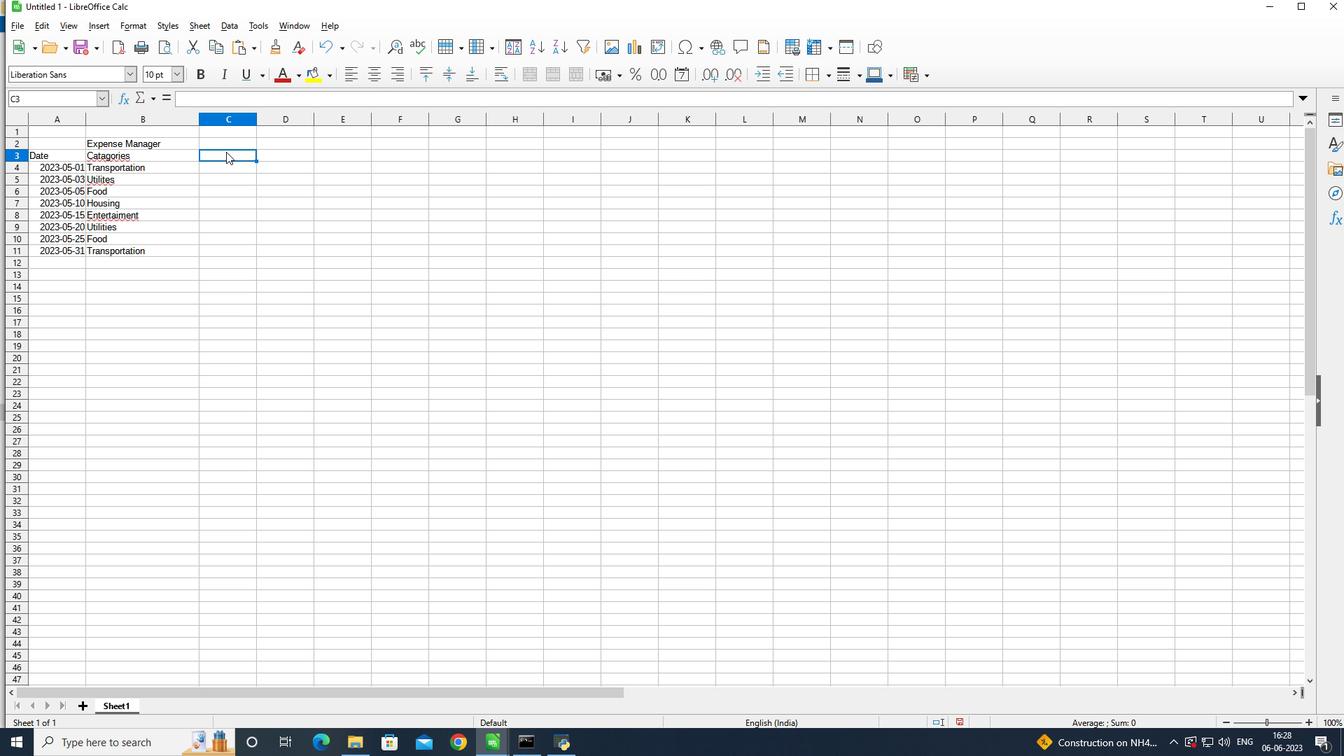 
Action: Key pressed <Key.shift>Descriptionsion<Key.enter>
Screenshot: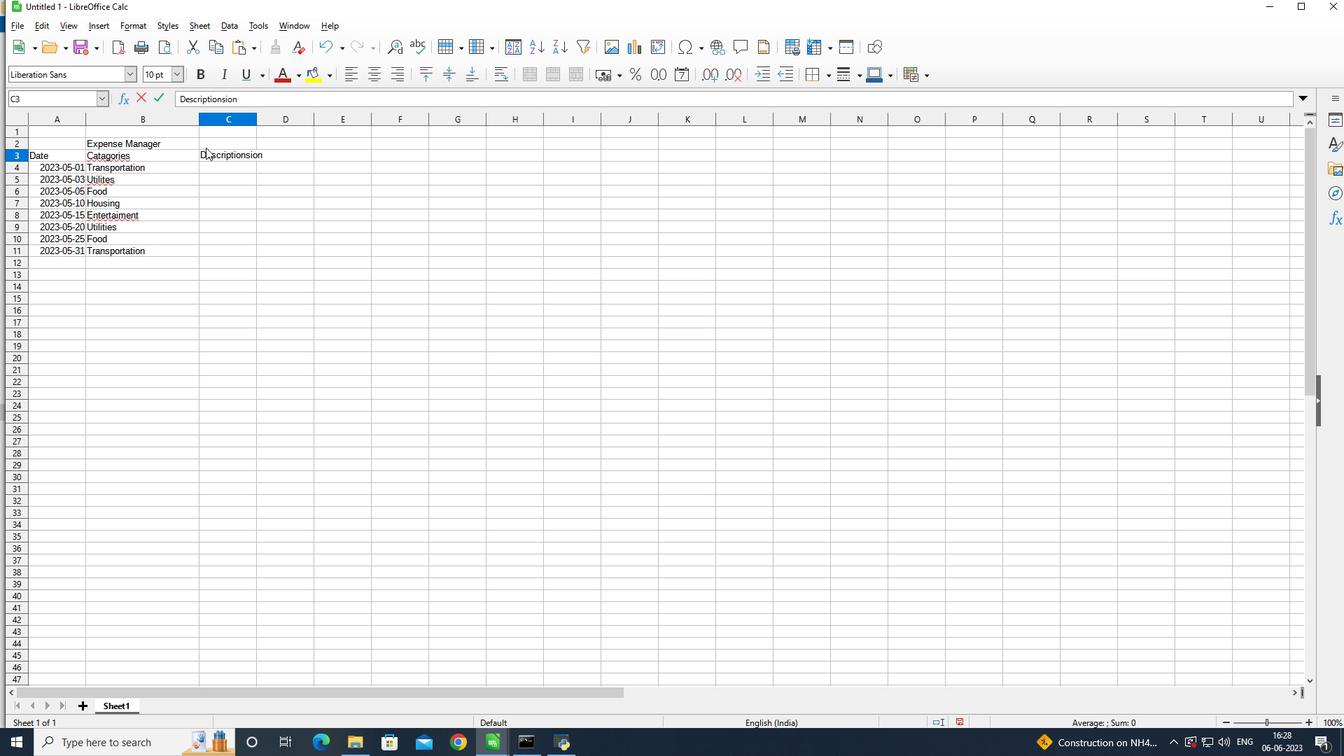 
Action: Mouse moved to (242, 152)
Screenshot: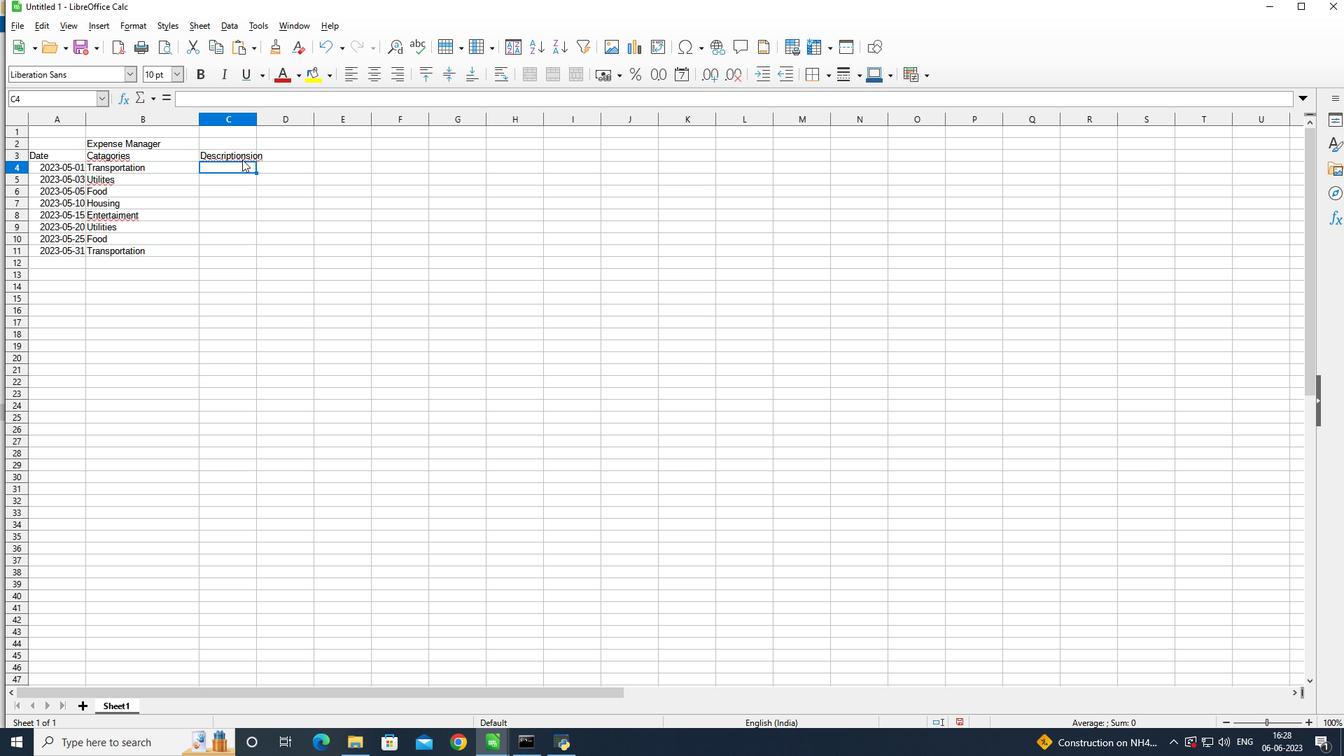 
Action: Mouse pressed left at (242, 152)
Screenshot: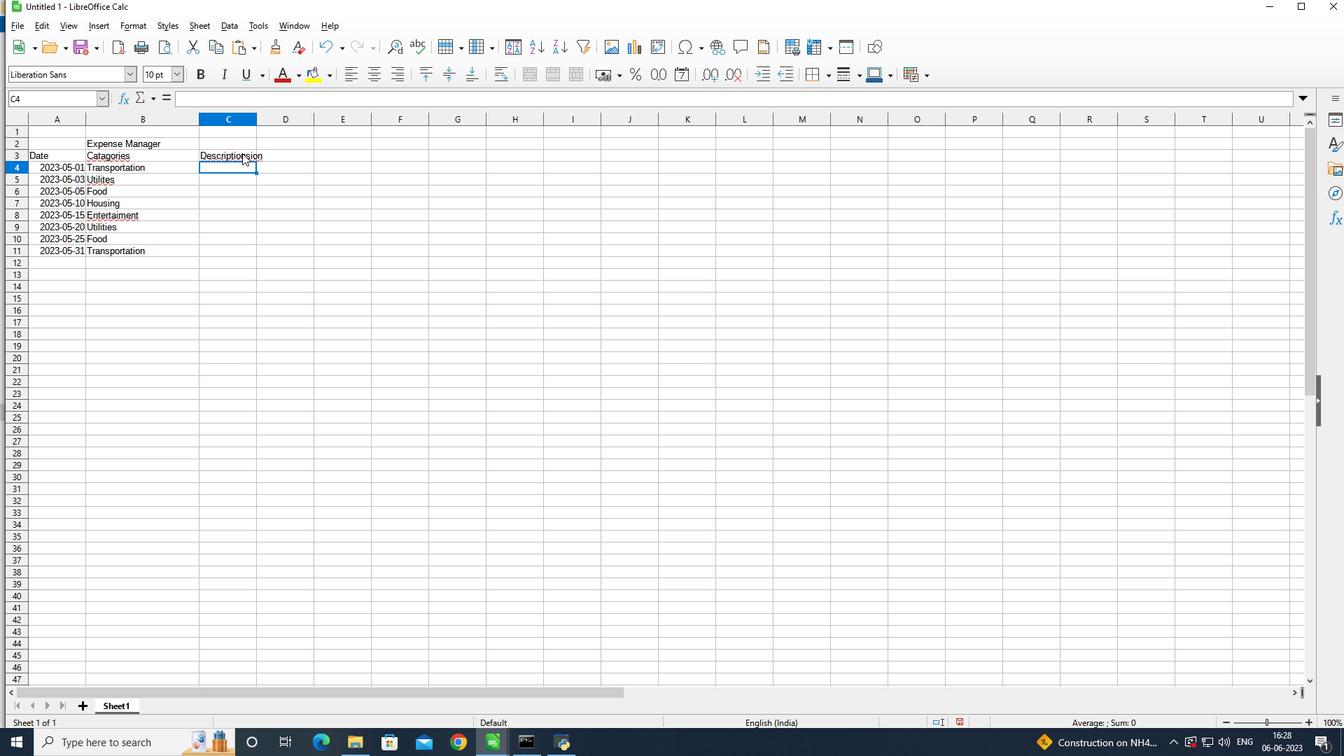 
Action: Mouse pressed left at (242, 152)
Screenshot: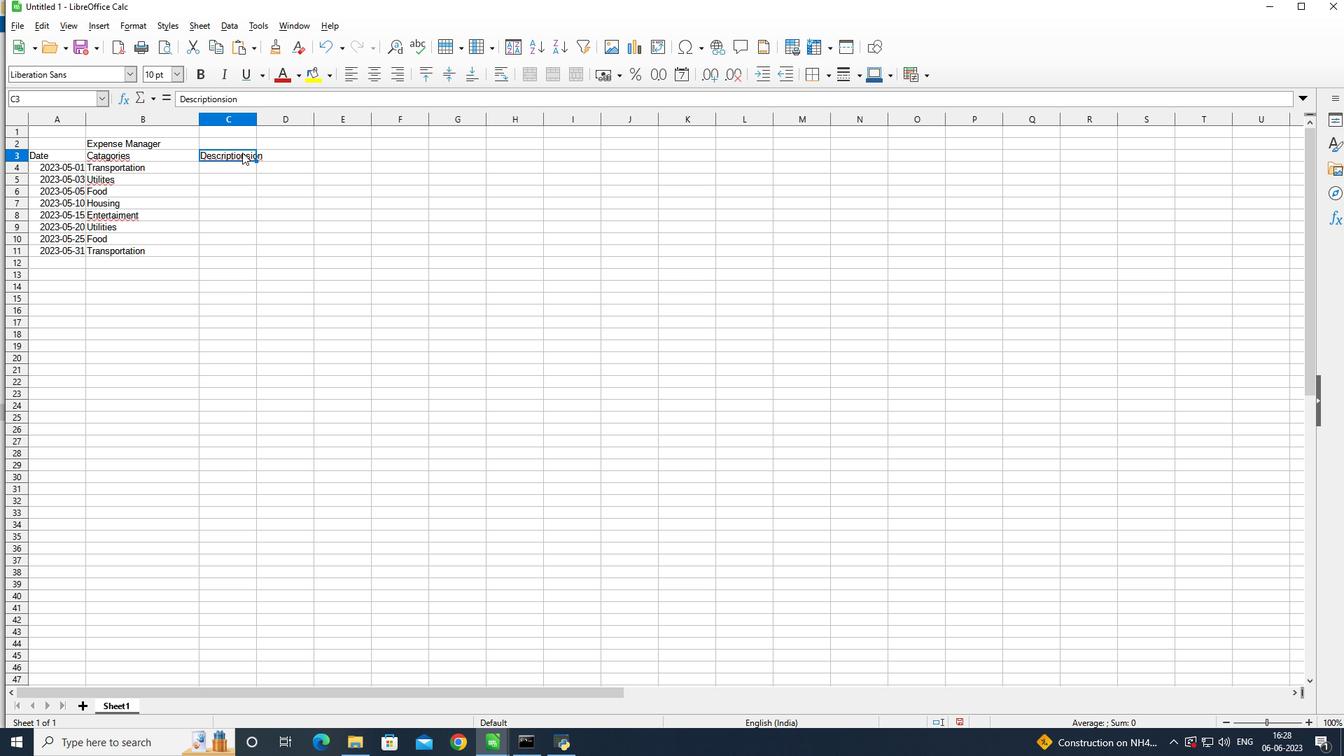 
Action: Mouse moved to (242, 152)
Screenshot: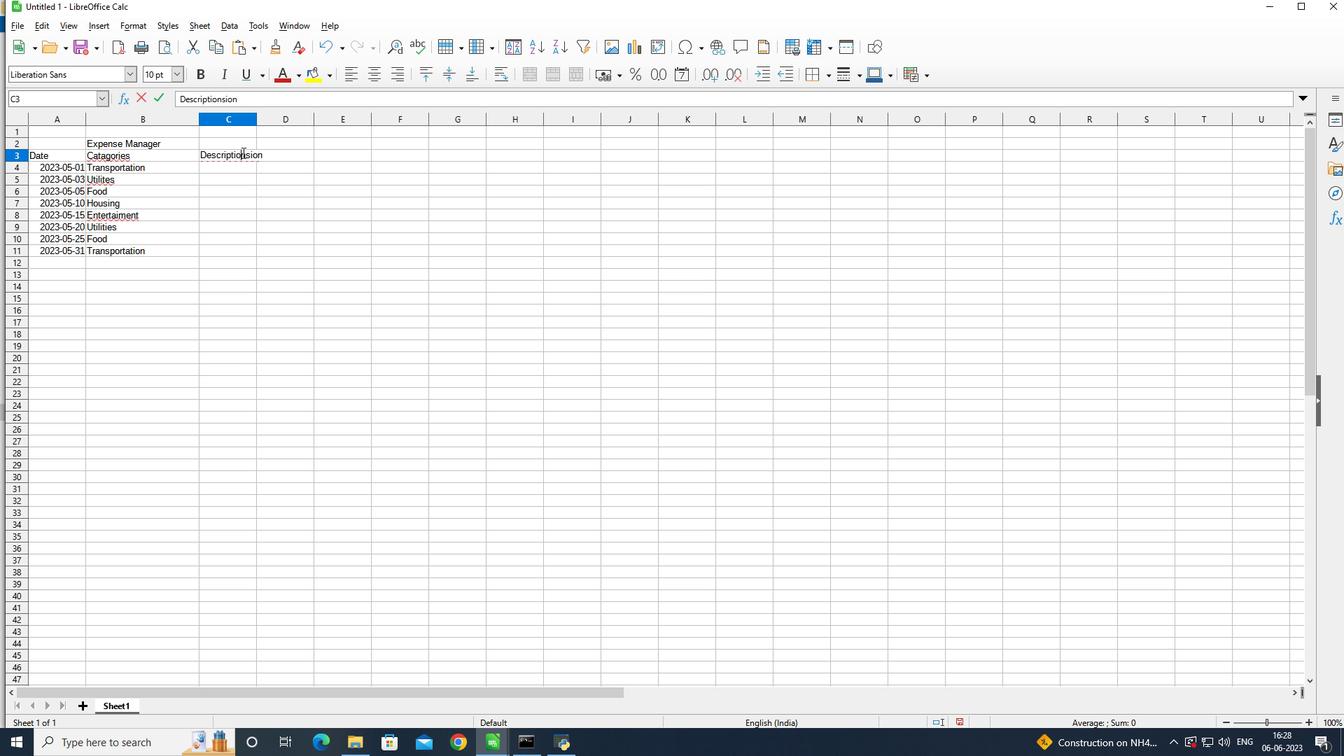 
Action: Mouse pressed left at (242, 152)
Screenshot: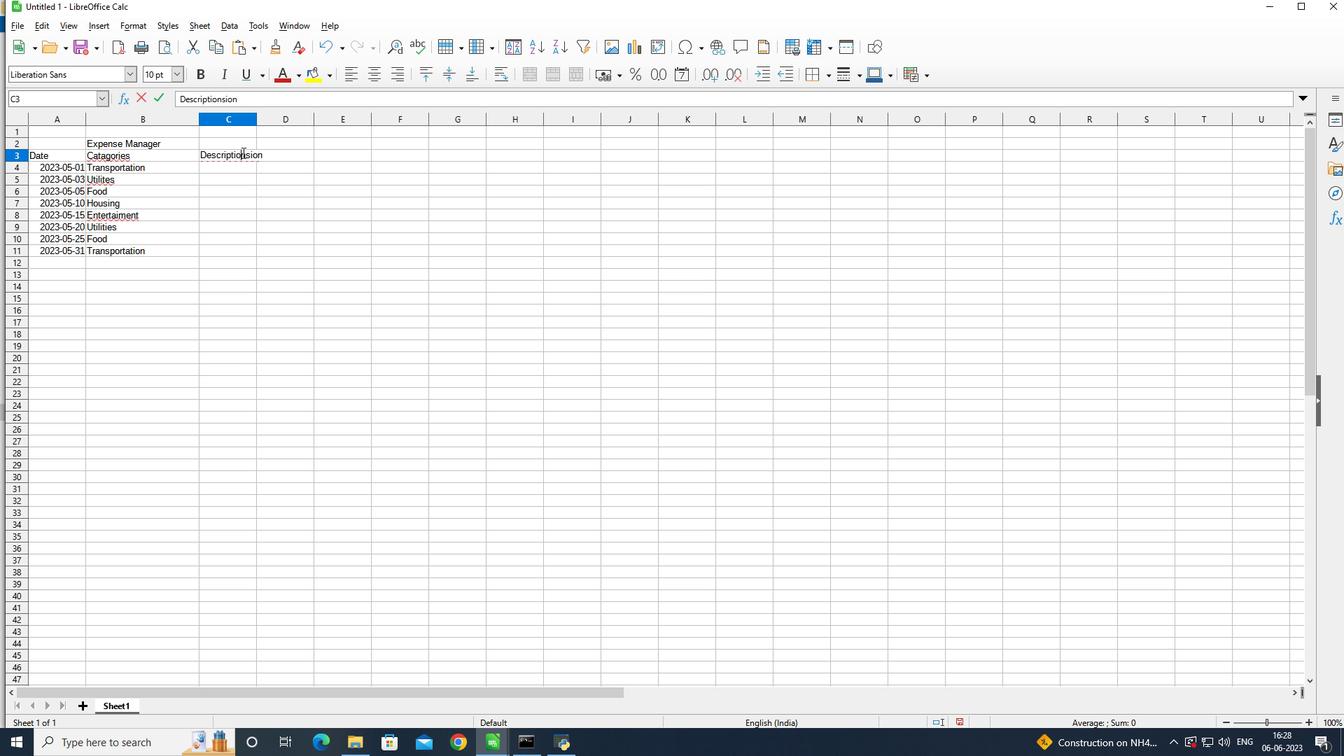 
Action: Mouse pressed left at (242, 152)
Screenshot: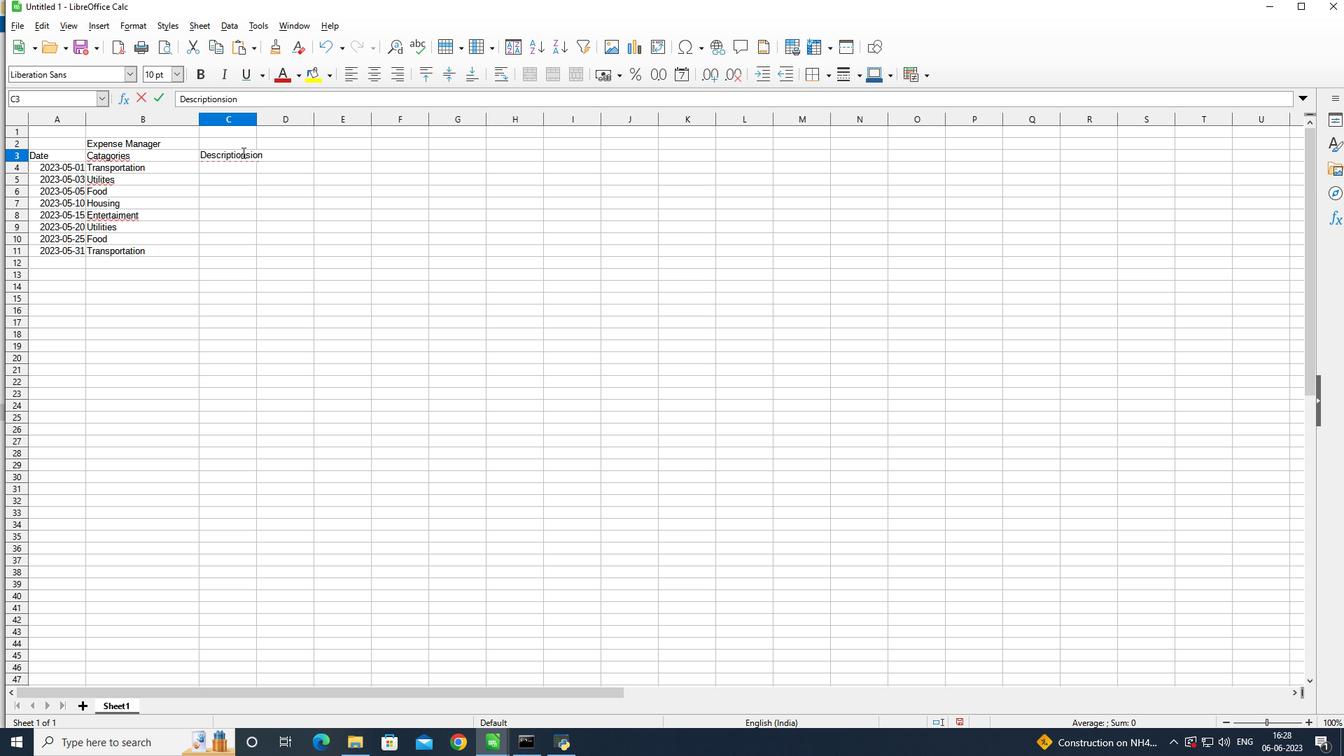 
Action: Key pressed <Key.shift>Description<Key.enter><Key.shift>Grocery<Key.space><Key.shift>Store<Key.enter><Key.shift>Bus<Key.space><Key.shift><Key.shift>Fare<Key.enter><Key.shift>Internet<Key.space><Key.shift>Bill<Key.enter><Key.shift>Restaurant<Key.enter><Key.shift>rent<Key.enter><Key.shift>Movie<Key.space><Key.shift>Tickets<Key.enter><Key.shift><Key.shift><Key.shift><Key.shift><Key.shift><Key.shift><Key.shift><Key.shift><Key.shift><Key.shift>Electricity<Key.space><Key.shift>Bill<Key.enter><Key.shift><Key.shift><Key.shift><Key.shift>Grocery<Key.space><Key.shift>Store<Key.enter>
Screenshot: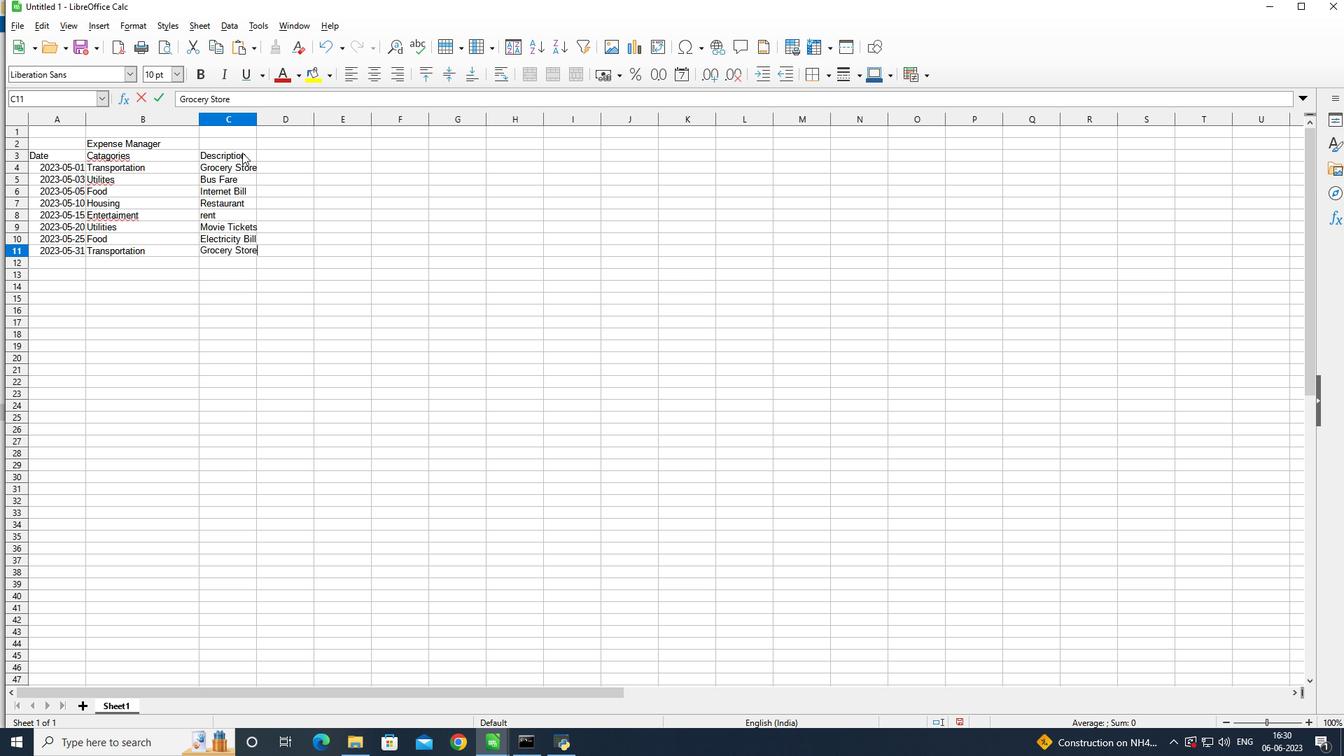 
Action: Mouse moved to (290, 156)
Screenshot: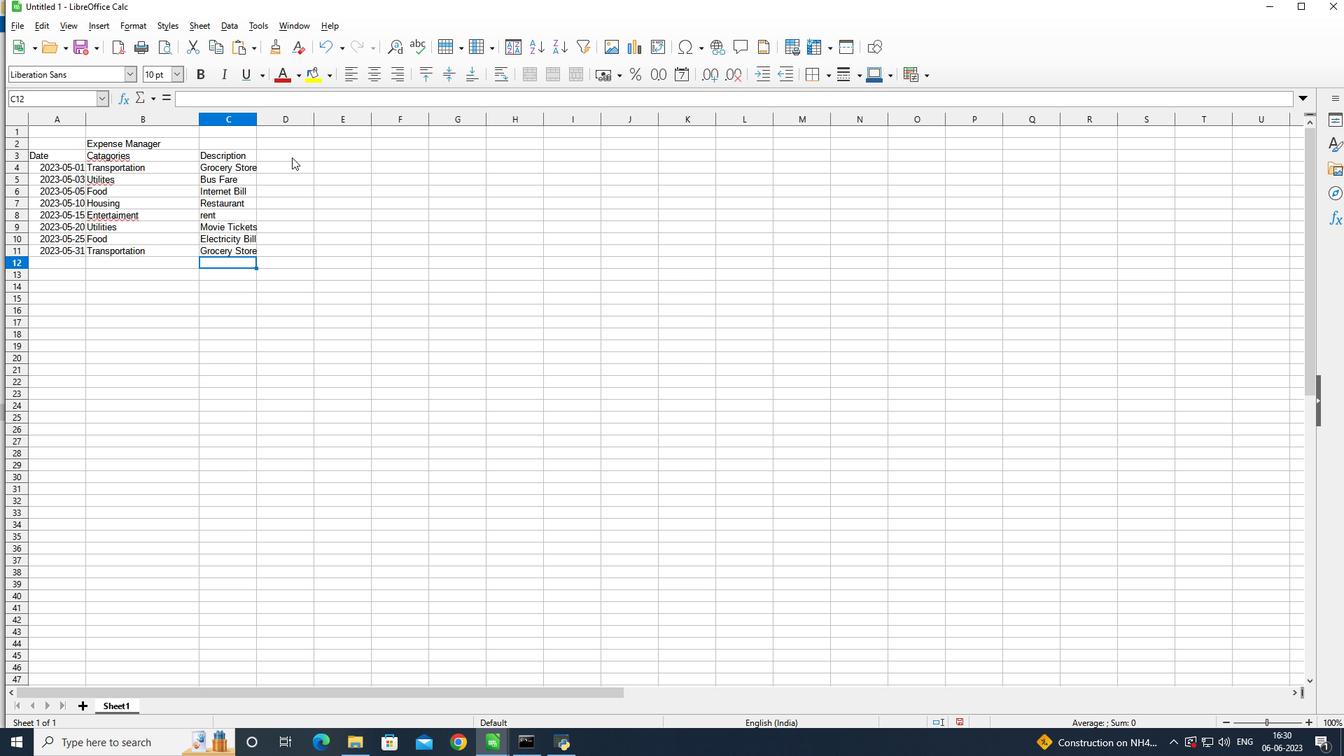 
Action: Mouse pressed left at (290, 156)
Screenshot: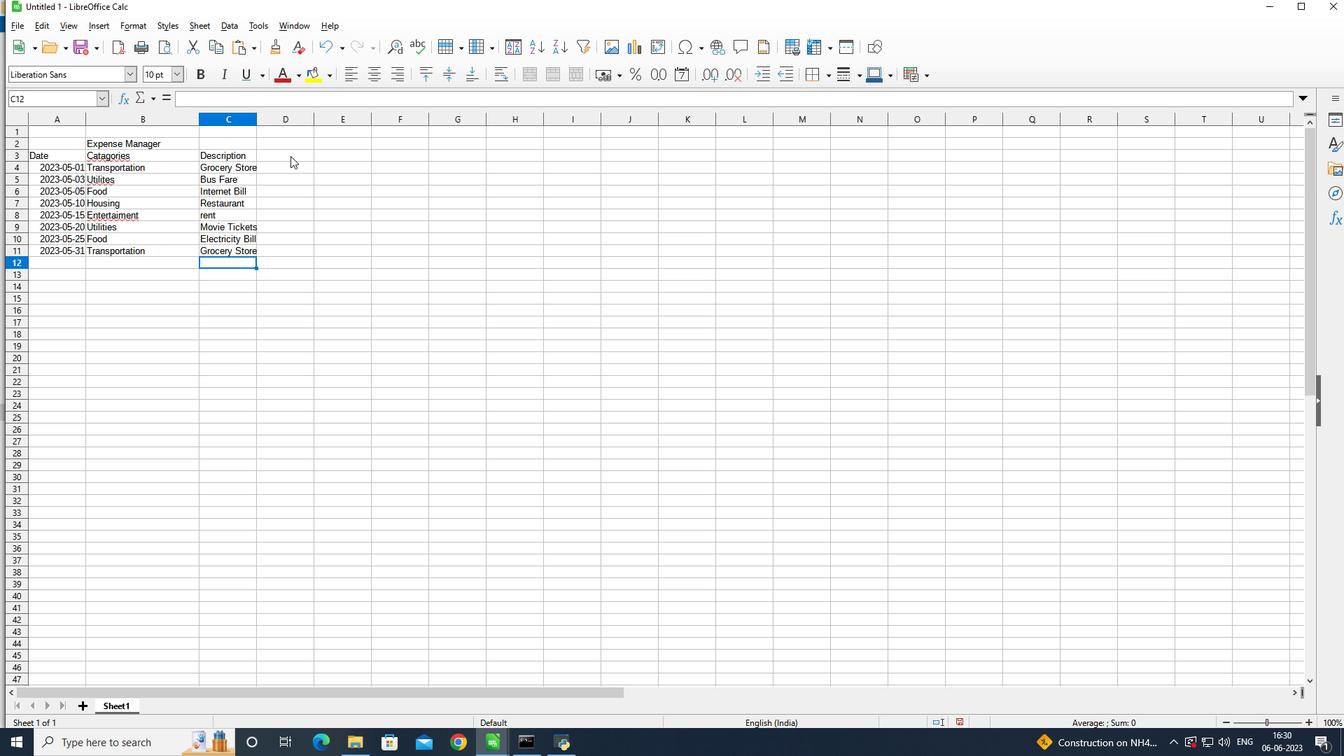 
Action: Mouse moved to (286, 150)
Screenshot: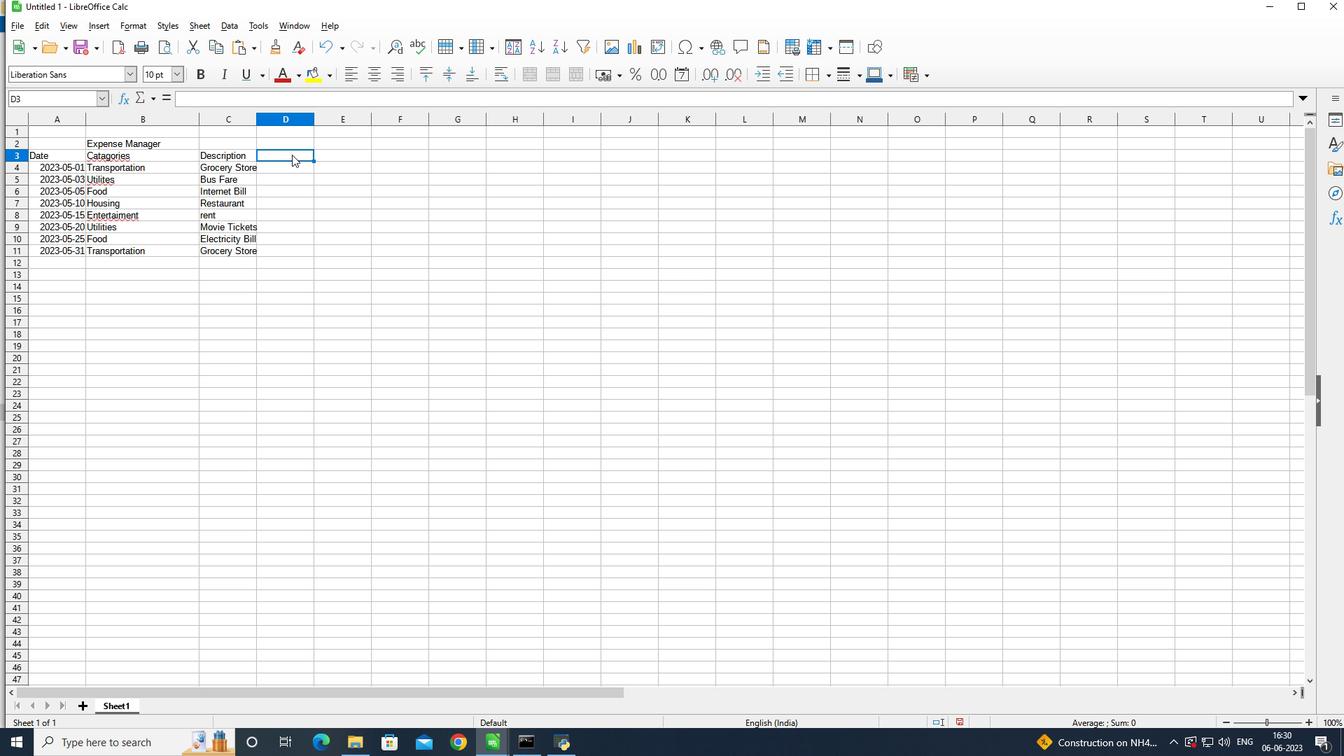 
Action: Key pressed <Key.shift>Amount
Screenshot: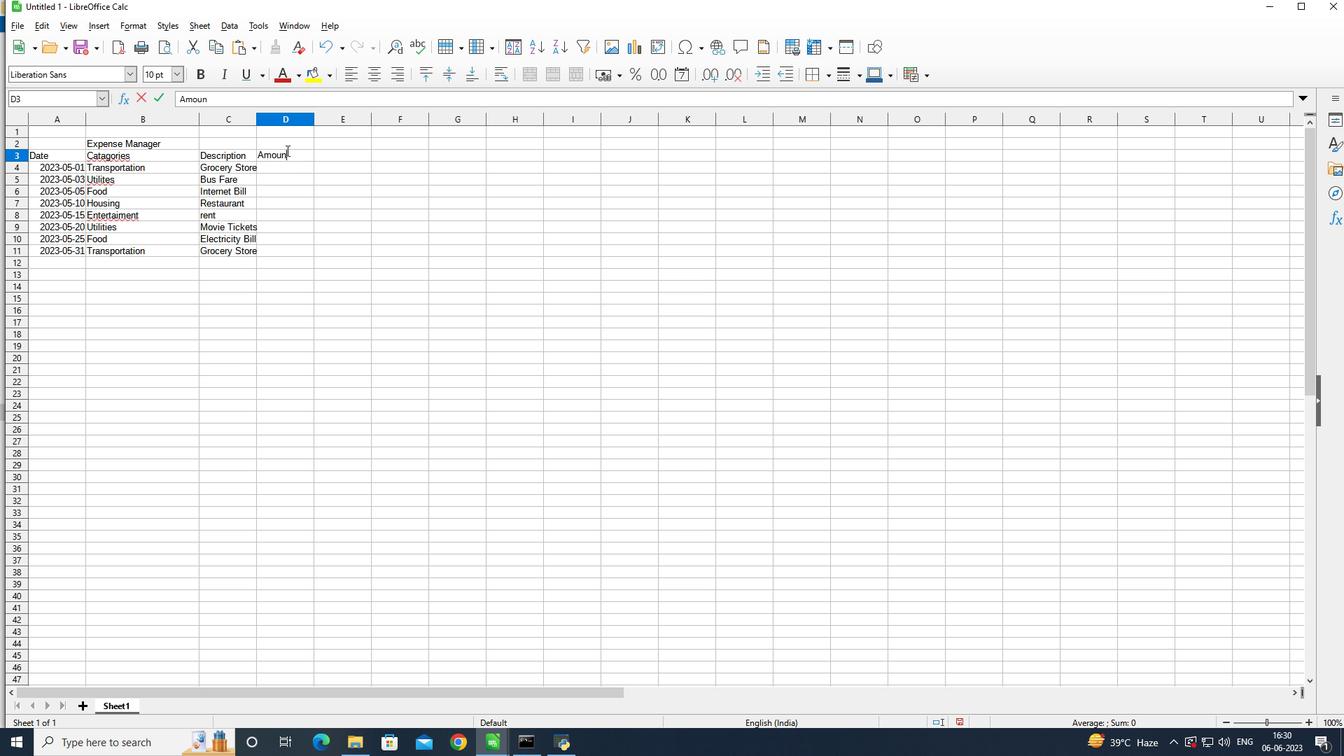 
Action: Mouse moved to (285, 150)
Screenshot: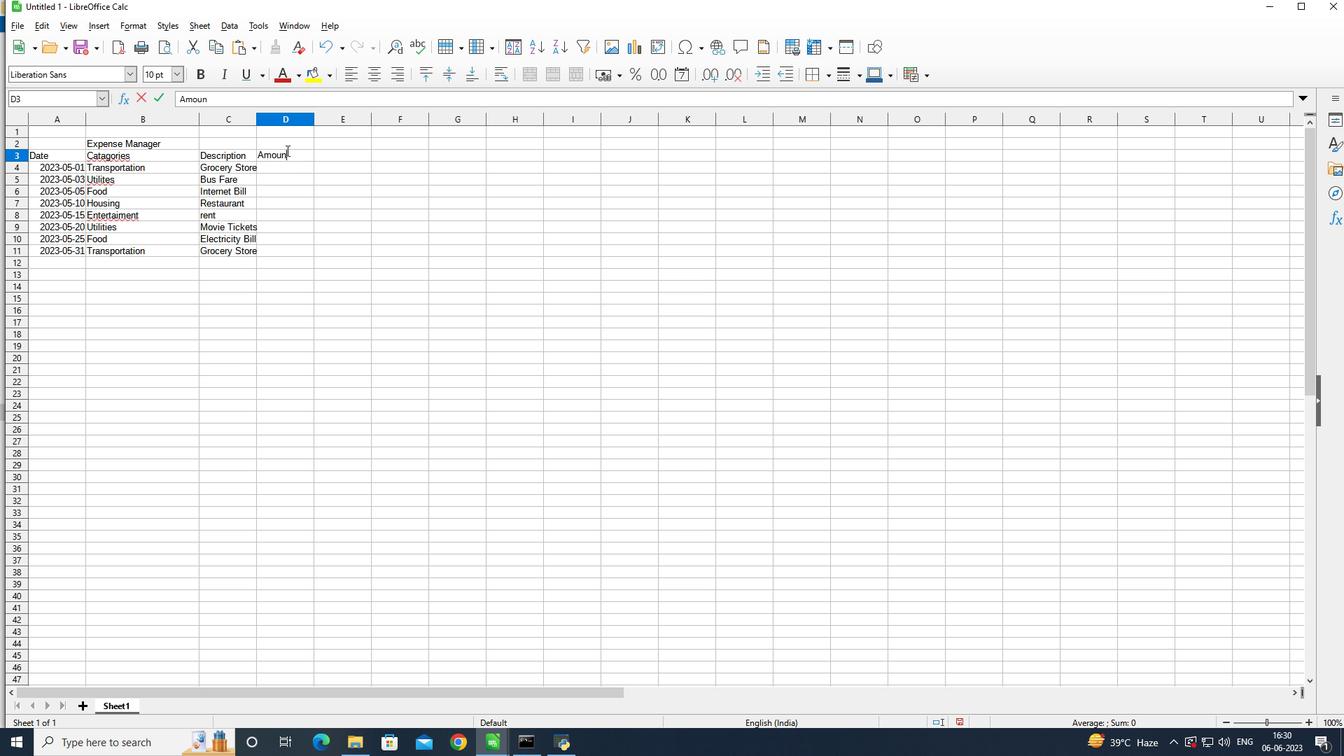 
Action: Key pressed <Key.enter><Key.shift>$50<Key.enter><Key.shift><Key.shift><Key.shift><Key.shift><Key.shift><Key.shift><Key.shift><Key.shift><Key.shift><Key.shift><Key.shift><Key.shift><Key.shift>$5<Key.enter><Key.shift>$60<Key.enter><Key.shift><Key.shift><Key.shift><Key.shift><Key.shift><Key.shift><Key.shift><Key.shift><Key.shift><Key.shift><Key.shift><Key.shift>$30<Key.enter><Key.shift>$800<Key.enter><Key.shift><Key.shift><Key.shift><Key.shift><Key.shift><Key.shift><Key.shift><Key.shift><Key.shift><Key.shift><Key.shift><Key.shift>$20<Key.enter><Key.shift><Key.shift><Key.shift><Key.shift>$70<Key.enter><Key.shift><Key.shift><Key.shift><Key.shift><Key.shift><Key.shift><Key.shift><Key.shift>$40<Key.enter>ctrl+S
Screenshot: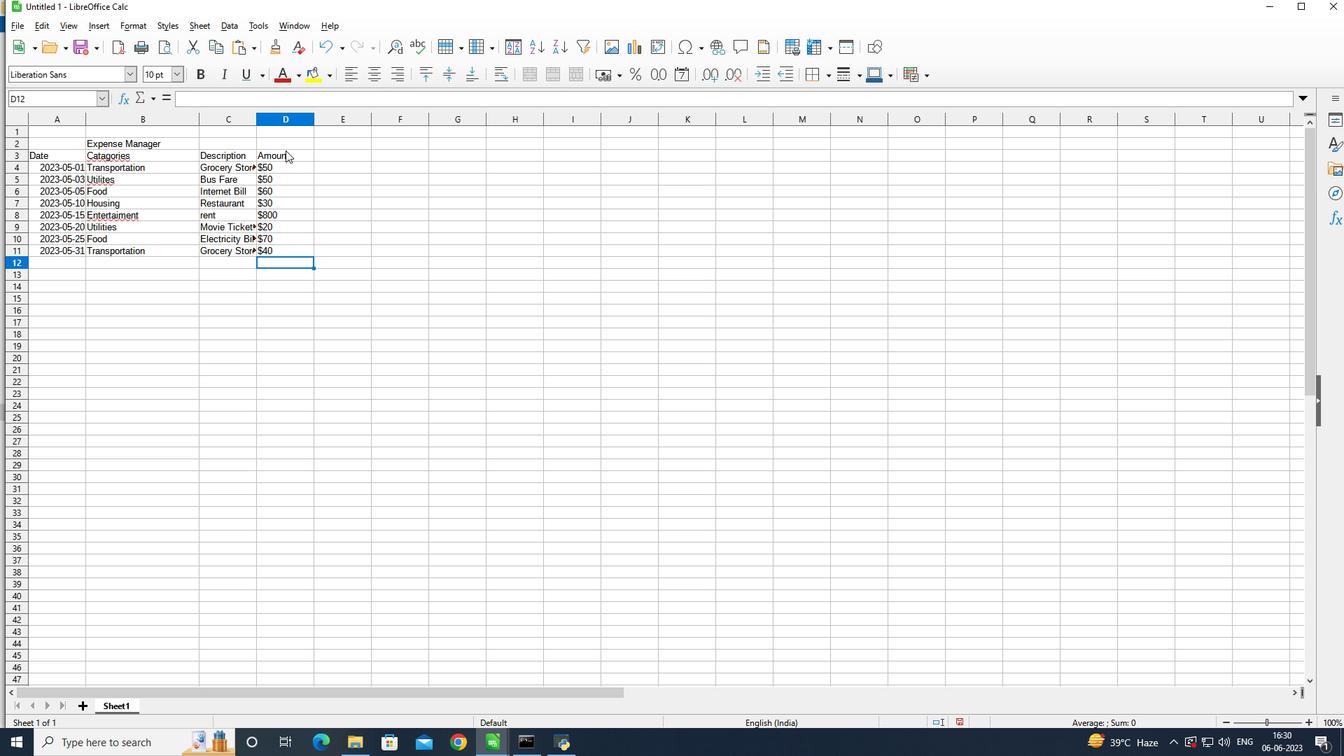 
Action: Mouse moved to (838, 269)
Screenshot: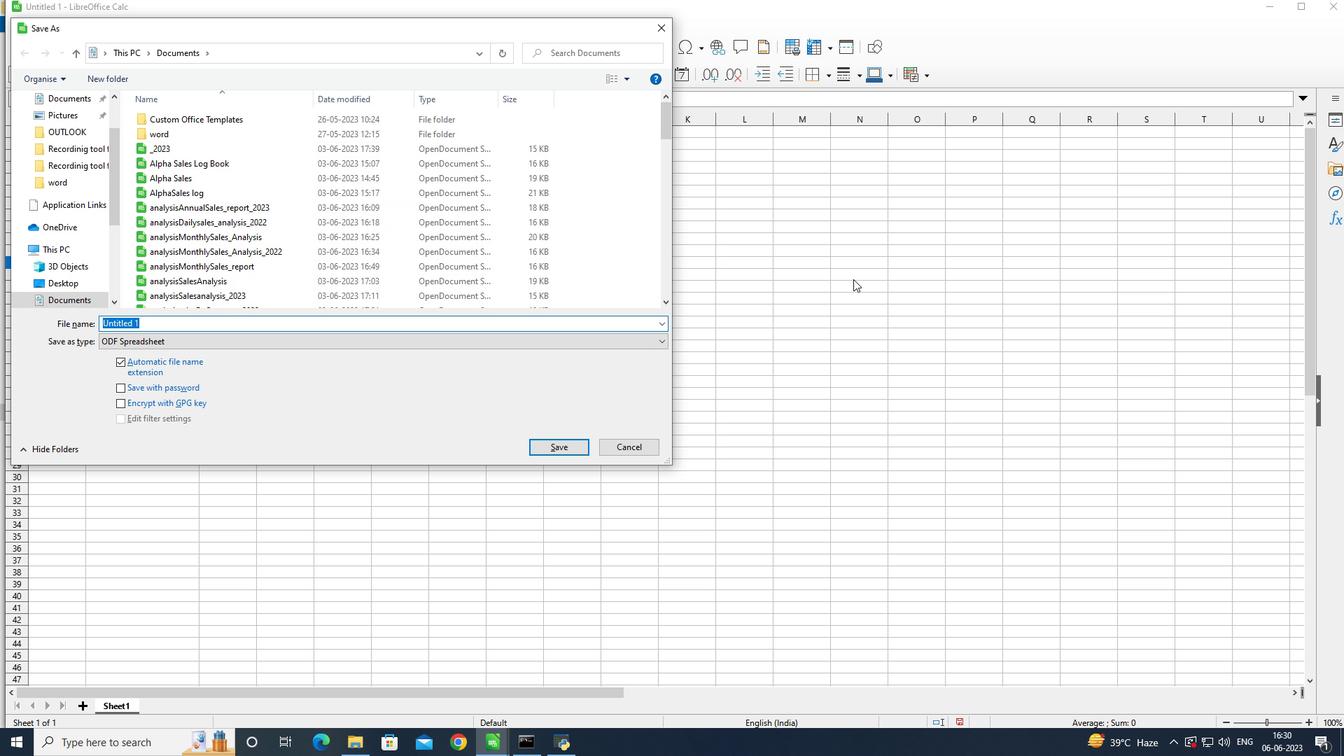 
Action: Key pressed <Key.shift>Bam
Screenshot: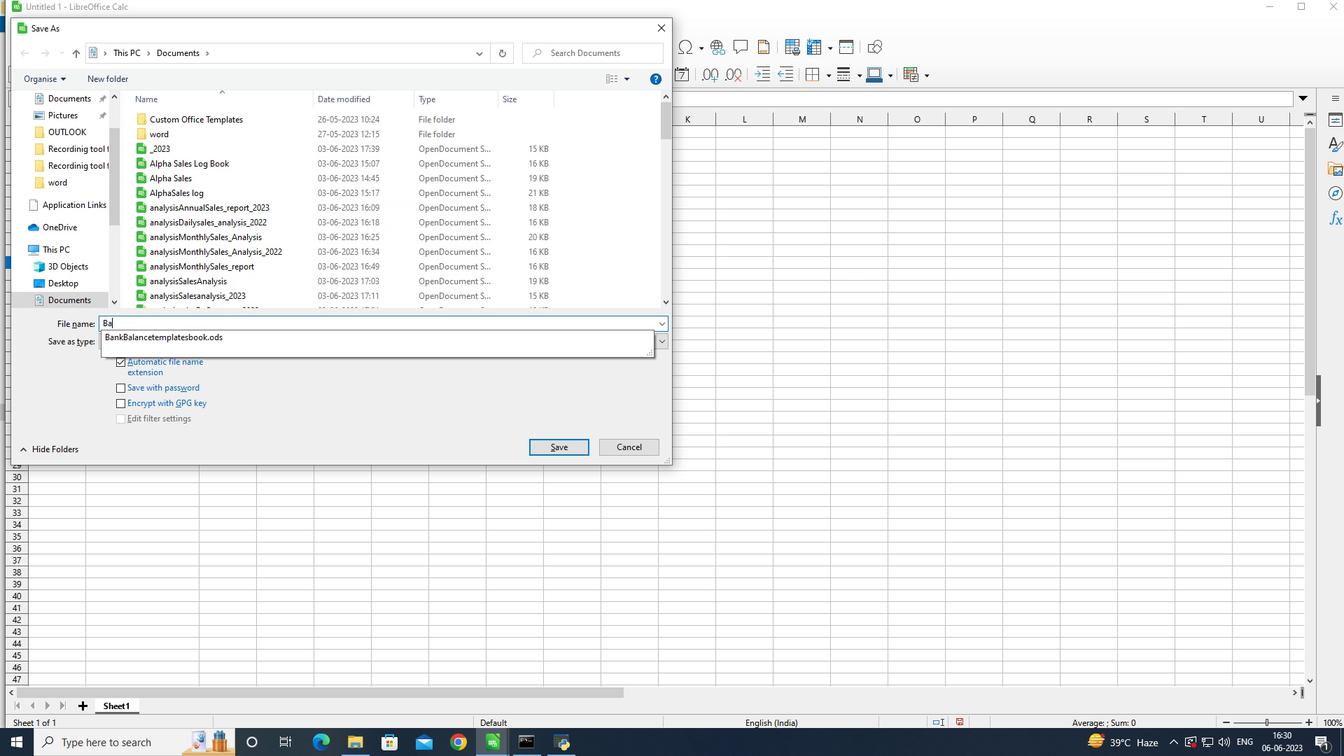 
Action: Mouse moved to (836, 268)
Screenshot: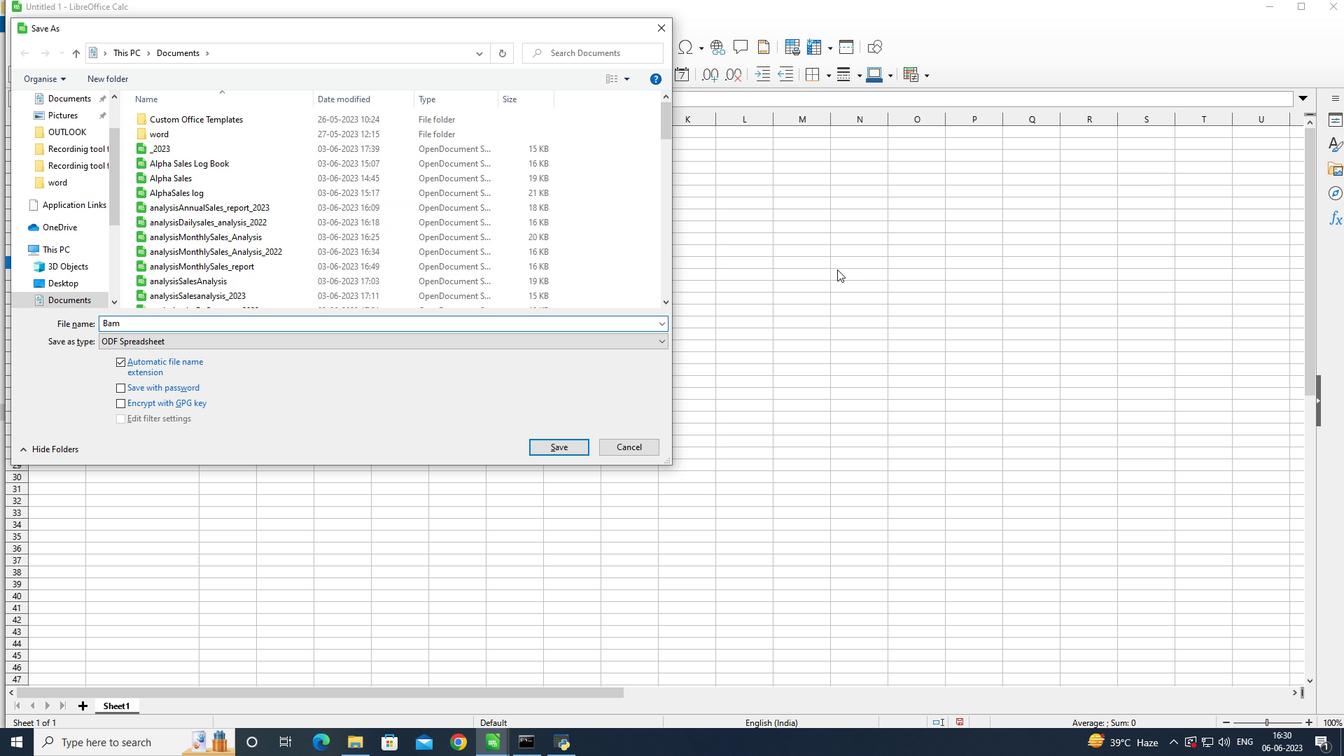 
Action: Key pressed <Key.backspace>nk
Screenshot: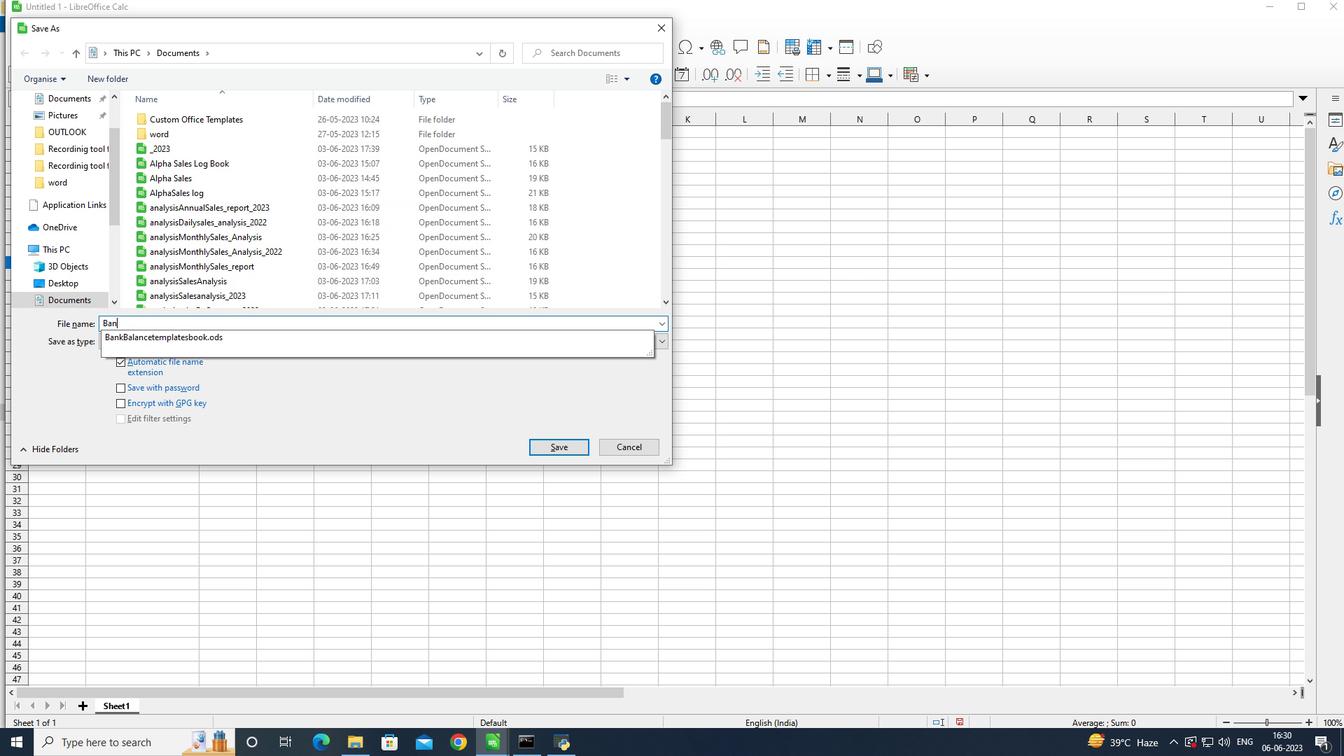 
Action: Mouse moved to (836, 268)
Screenshot: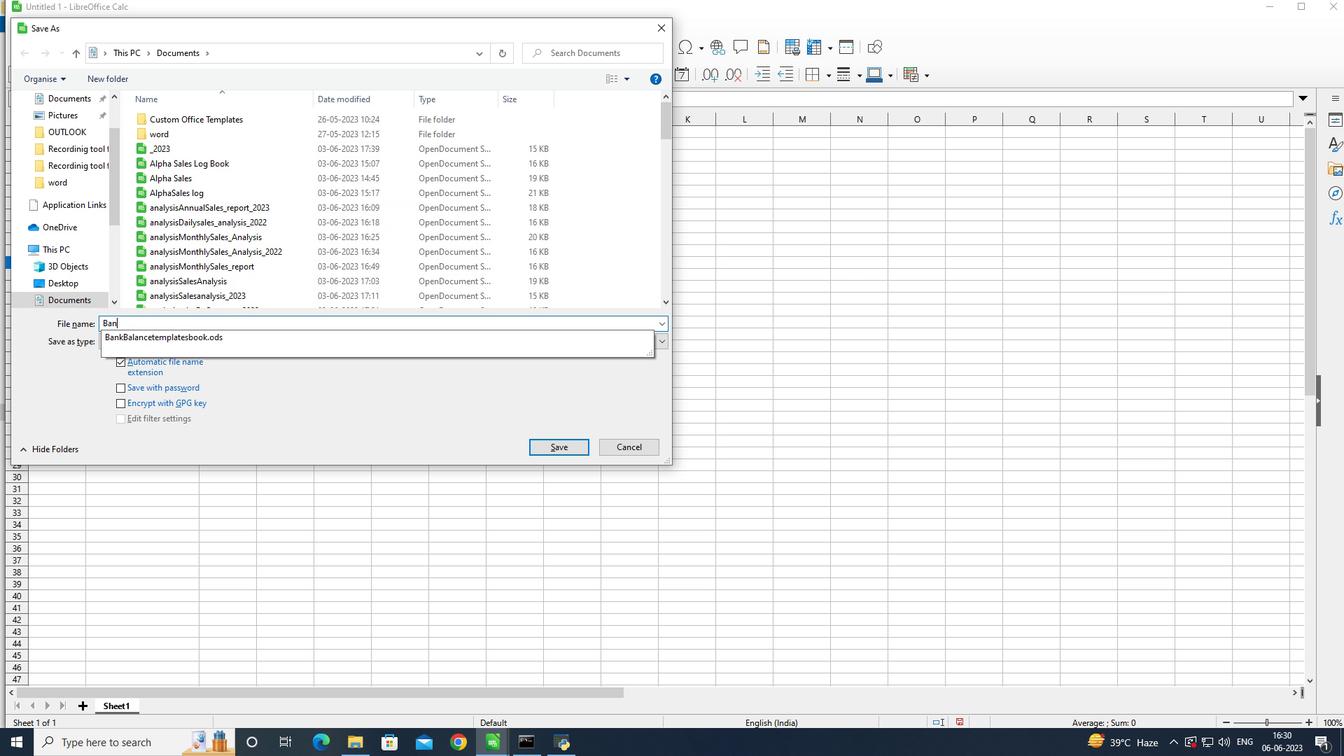 
Action: Key pressed <Key.shift>St
Screenshot: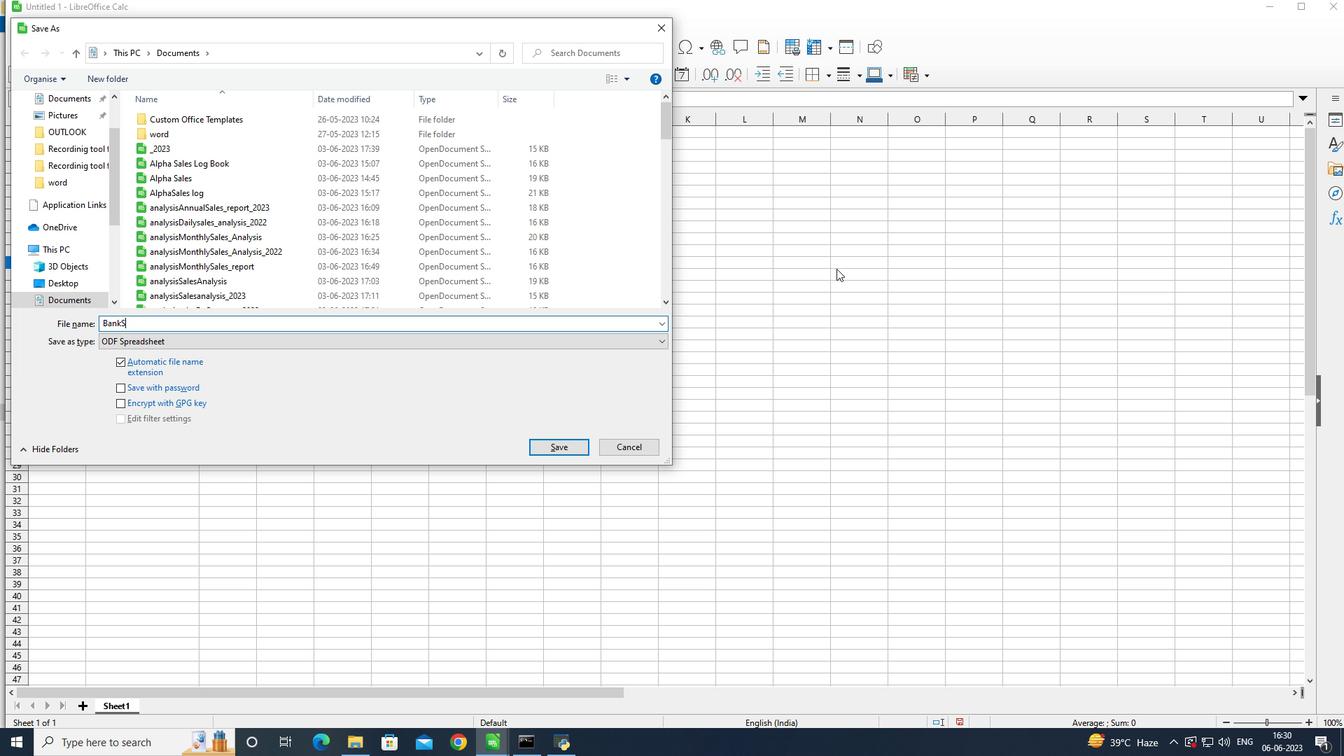 
Action: Mouse moved to (835, 268)
Screenshot: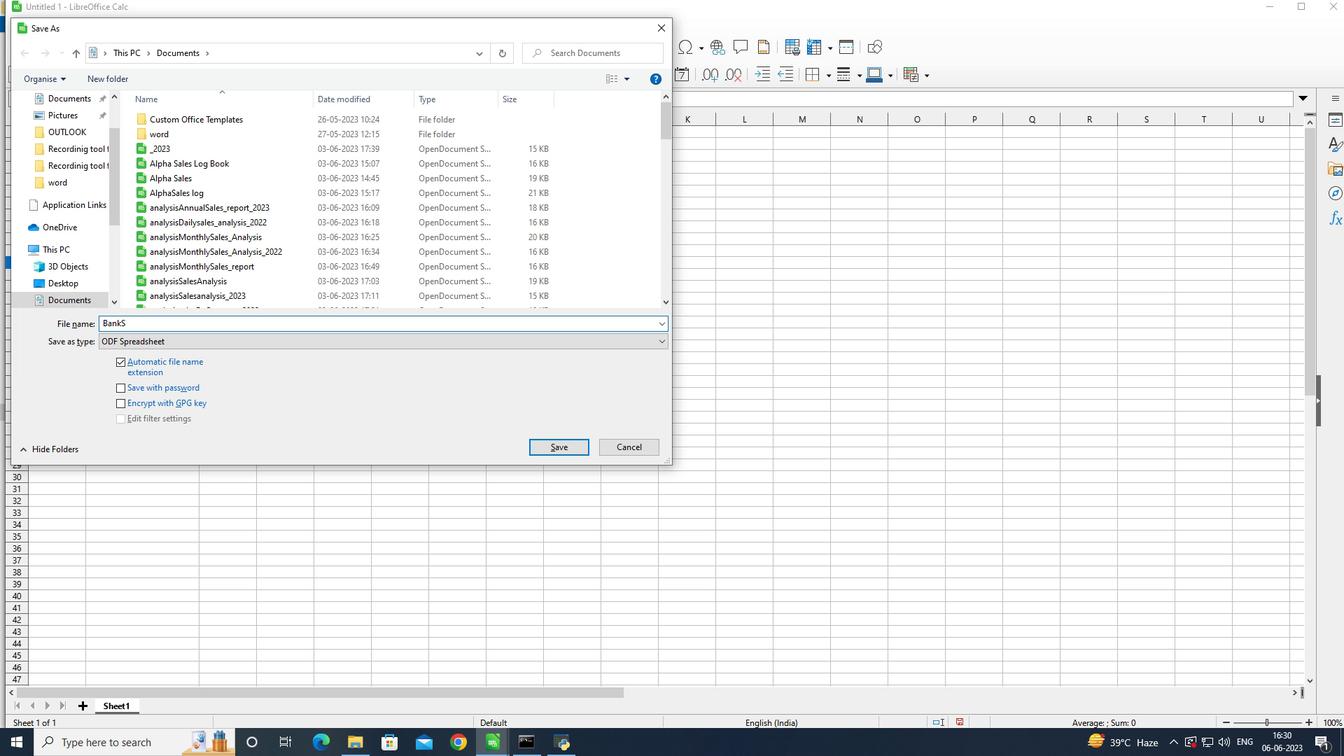 
Action: Key pressed mt
Screenshot: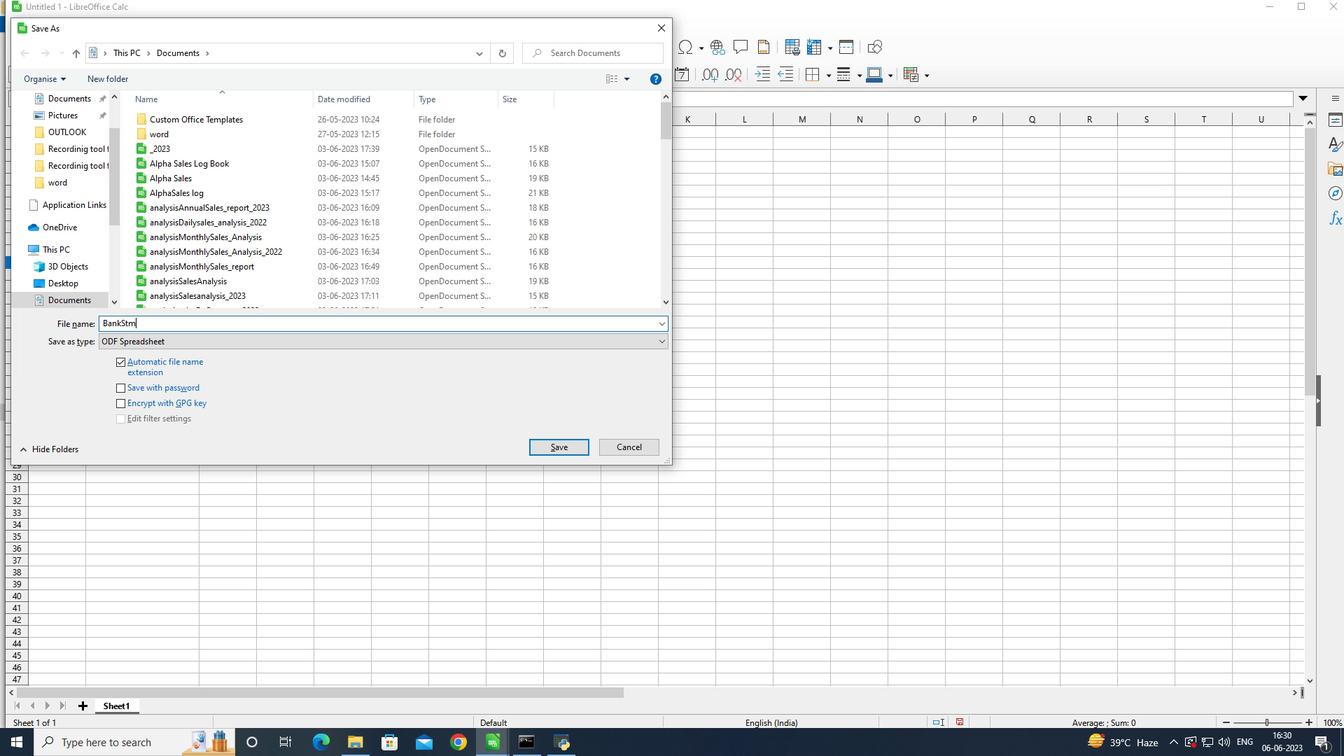 
Action: Mouse moved to (834, 268)
Screenshot: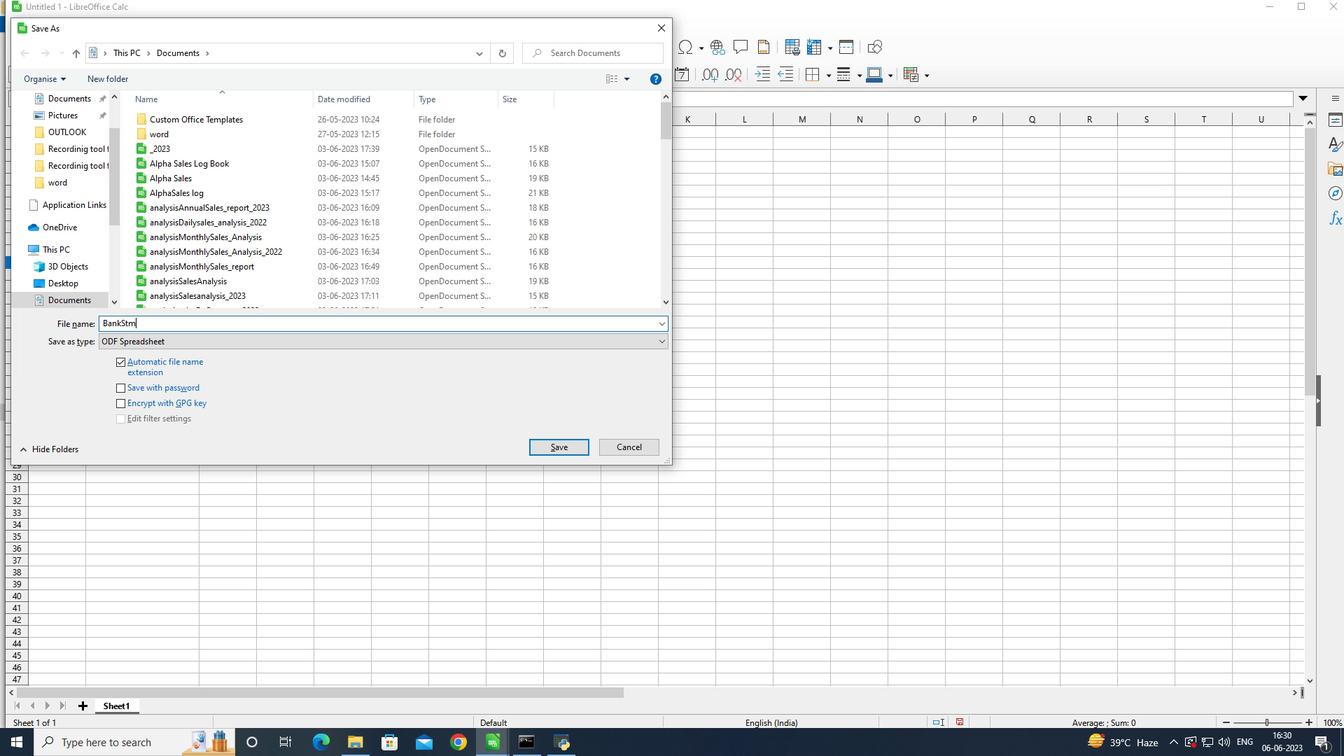 
Action: Key pressed s<Key.space>analy
Screenshot: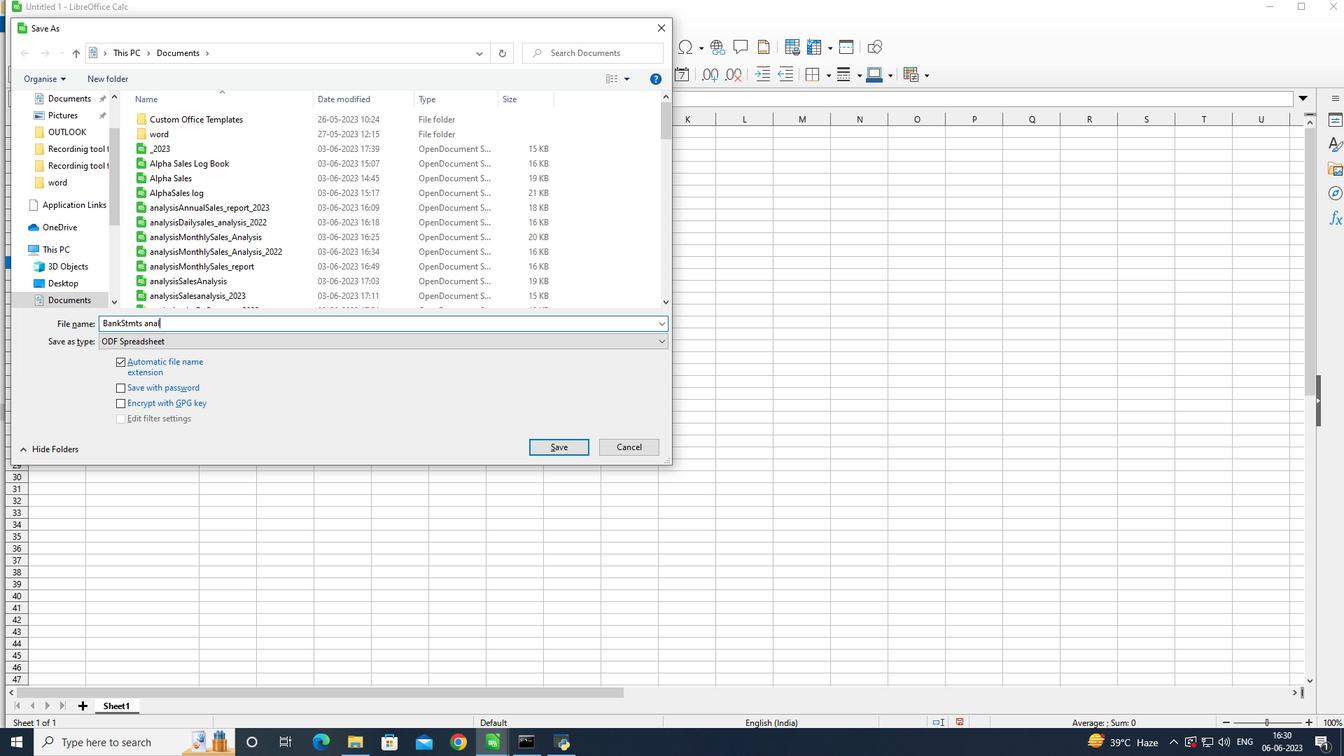 
Action: Mouse moved to (834, 269)
Screenshot: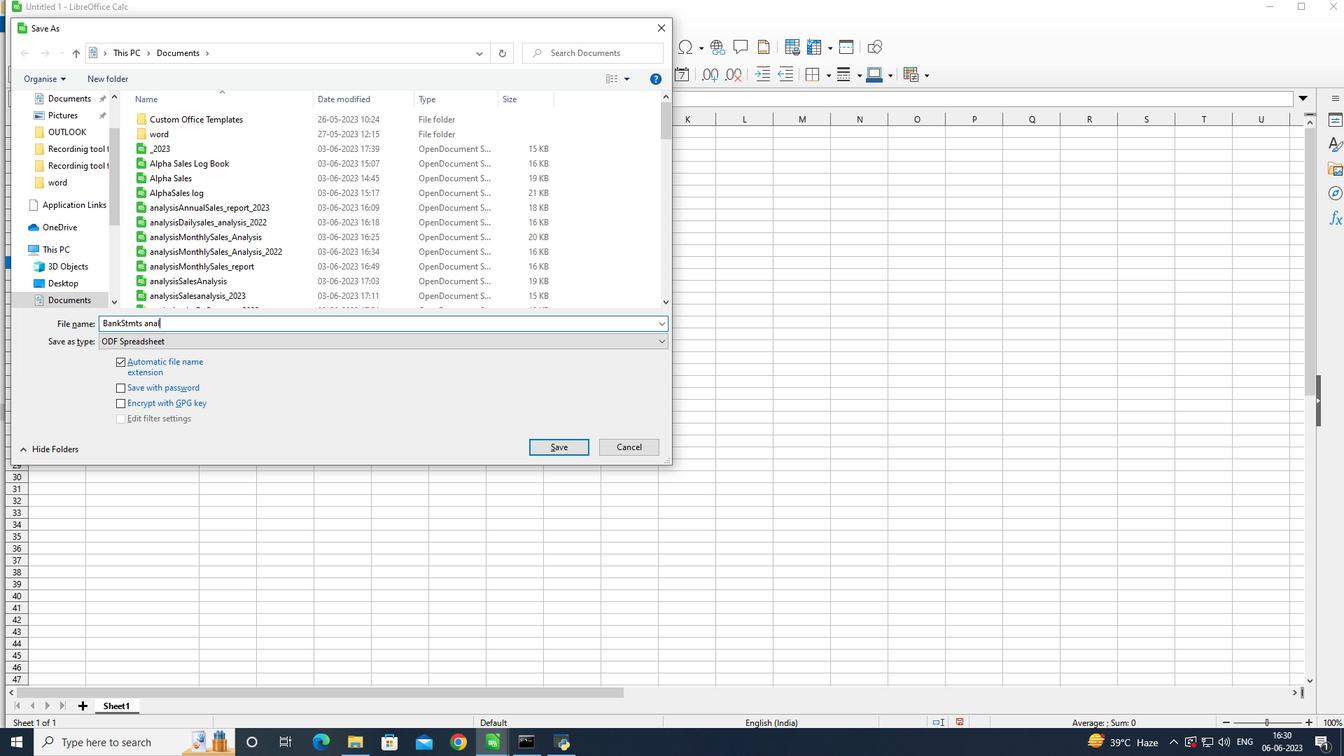
Action: Key pressed si
Screenshot: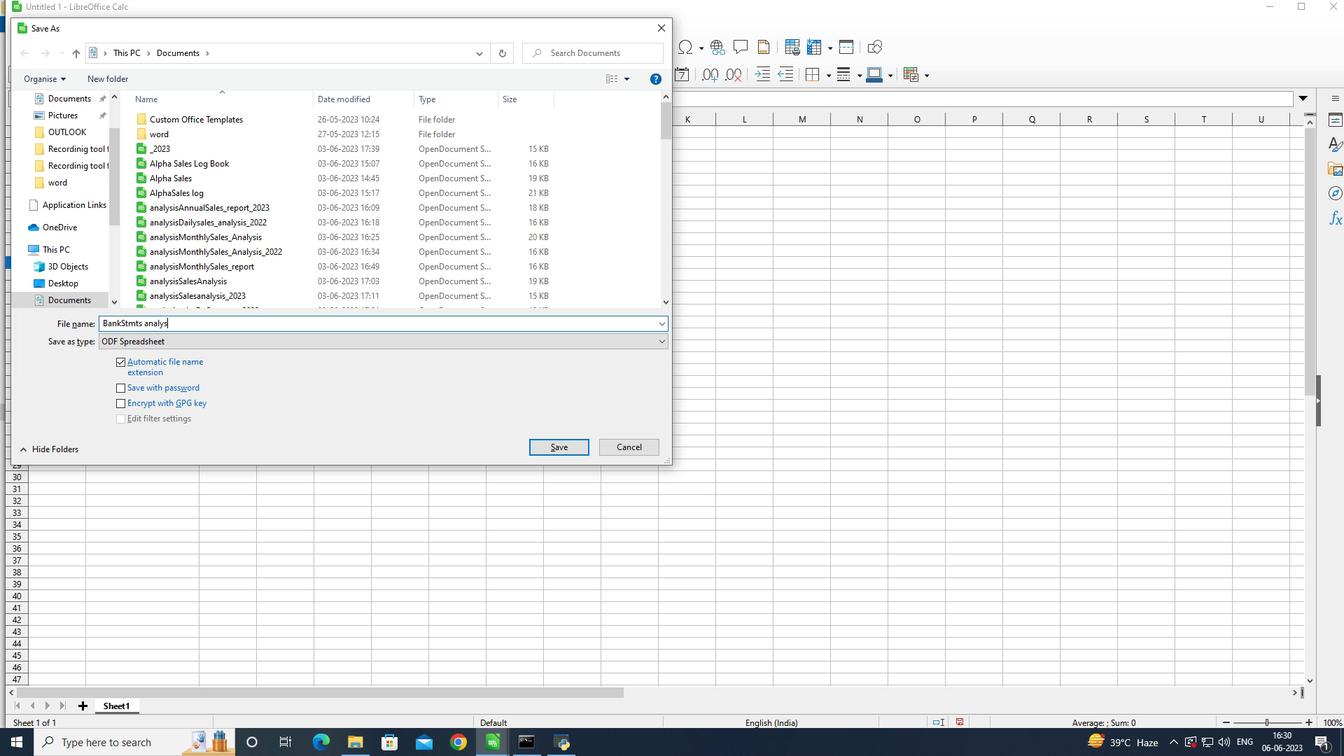 
Action: Mouse moved to (834, 269)
Screenshot: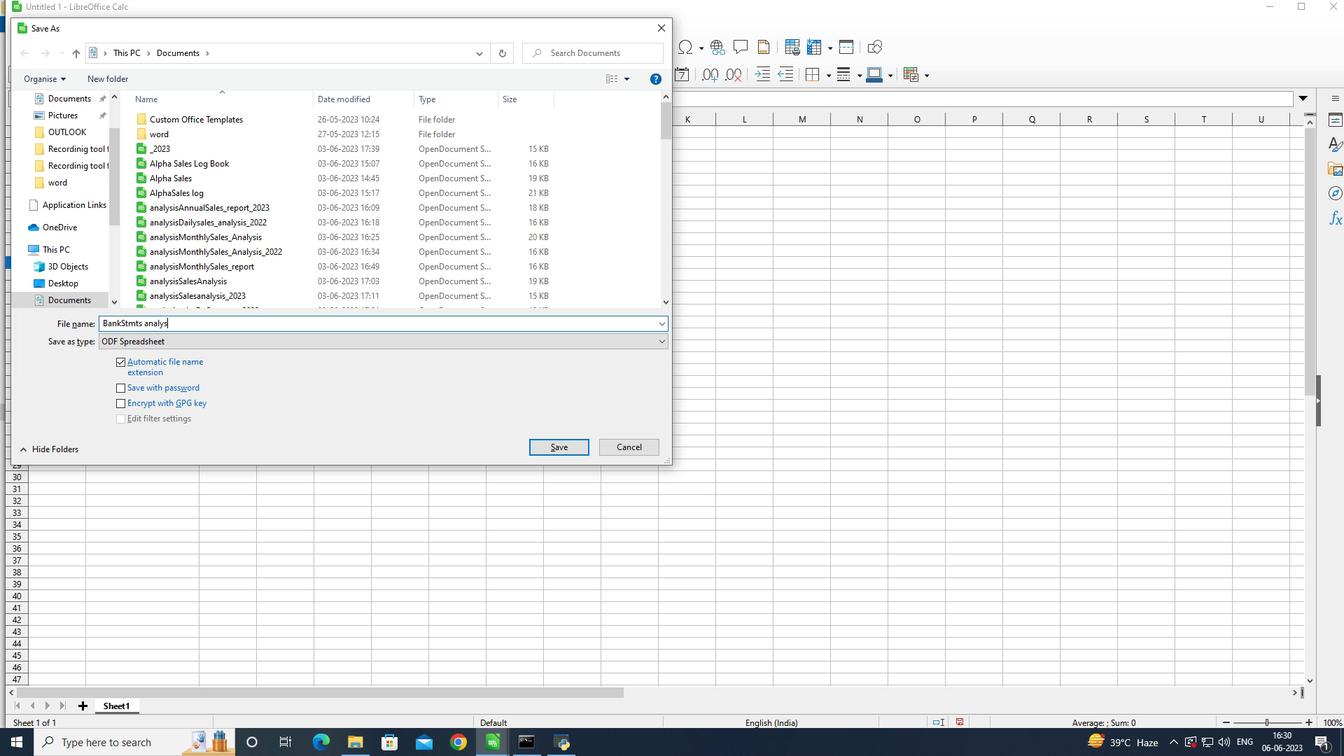 
Action: Key pressed sbo
Screenshot: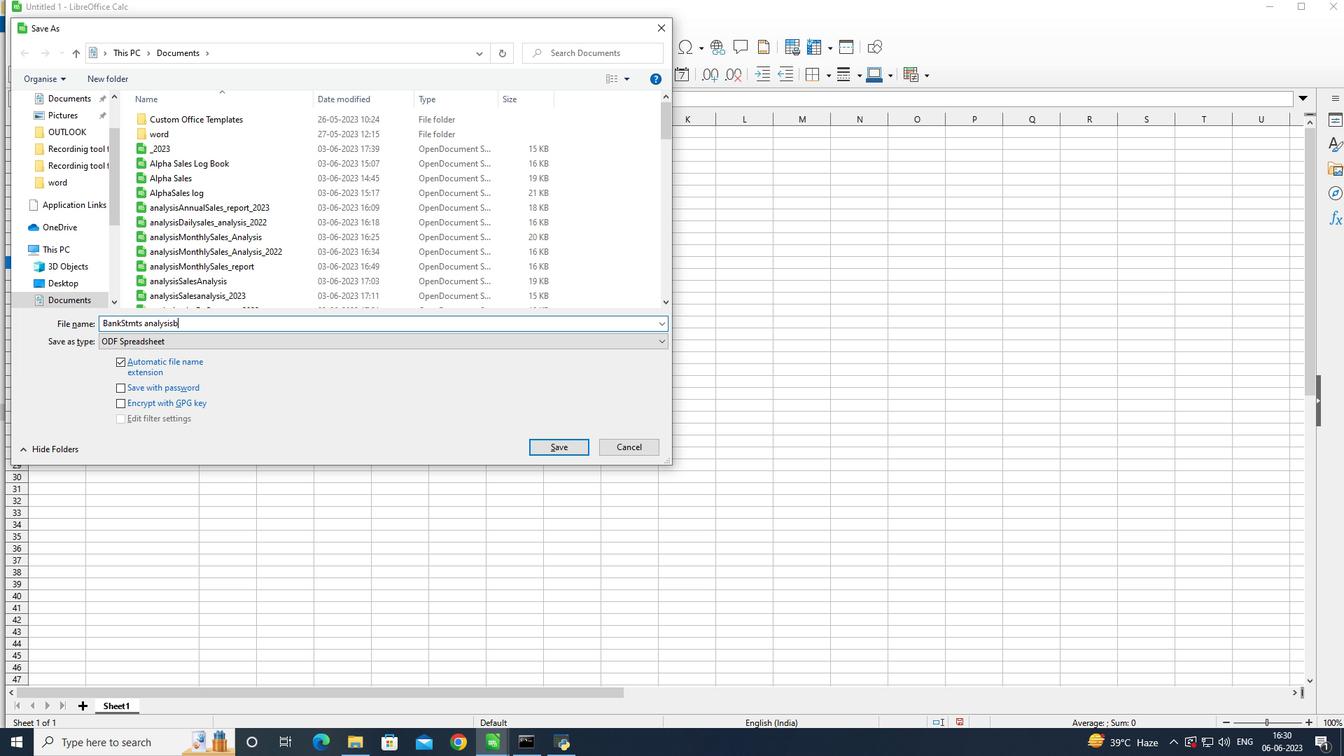 
Action: Mouse moved to (833, 270)
Screenshot: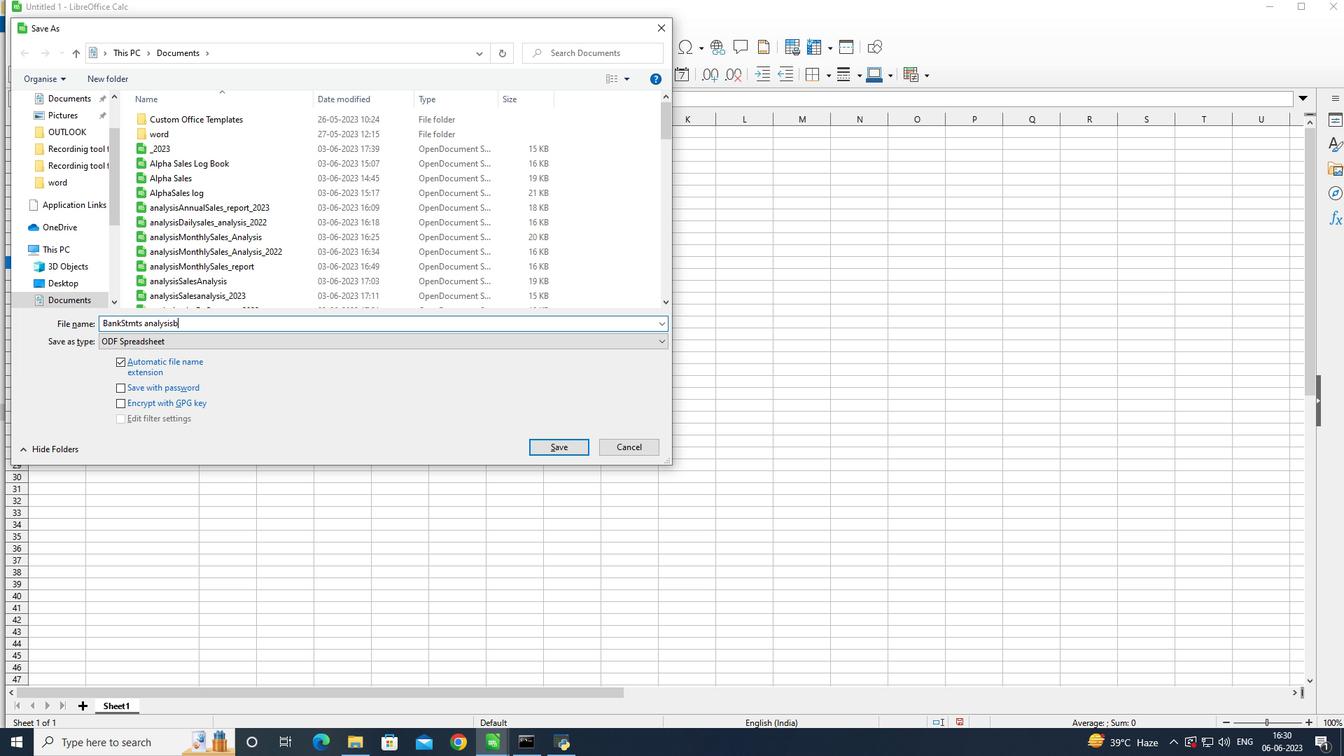 
Action: Key pressed ok<Key.enter>
Screenshot: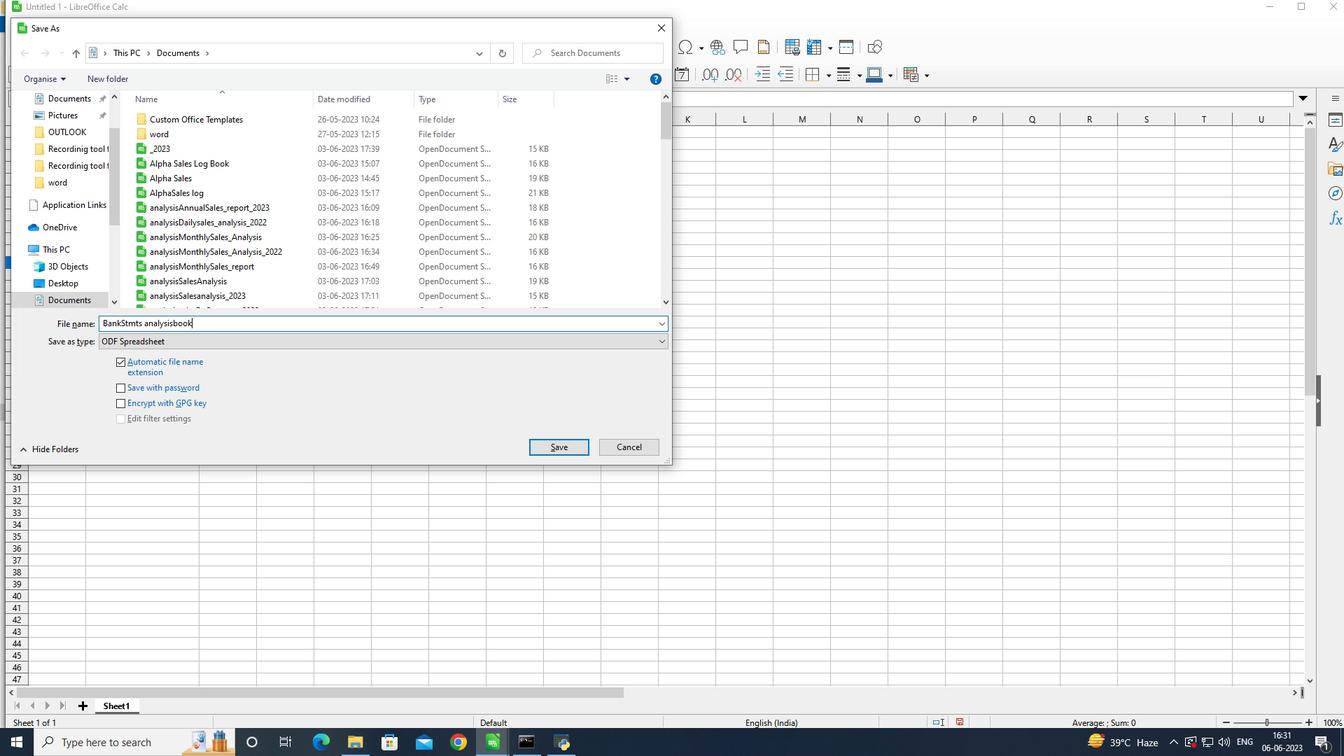 
